 Task: In Heading Arial with underline. Font size of heading  '18'Font style of data Calibri. Font size of data  9Alignment of headline & data Align center. Fill color in heading,  RedFont color of data Black Apply border in Data No BorderIn the sheet  Financial Spreadsheetbook
Action: Mouse moved to (651, 100)
Screenshot: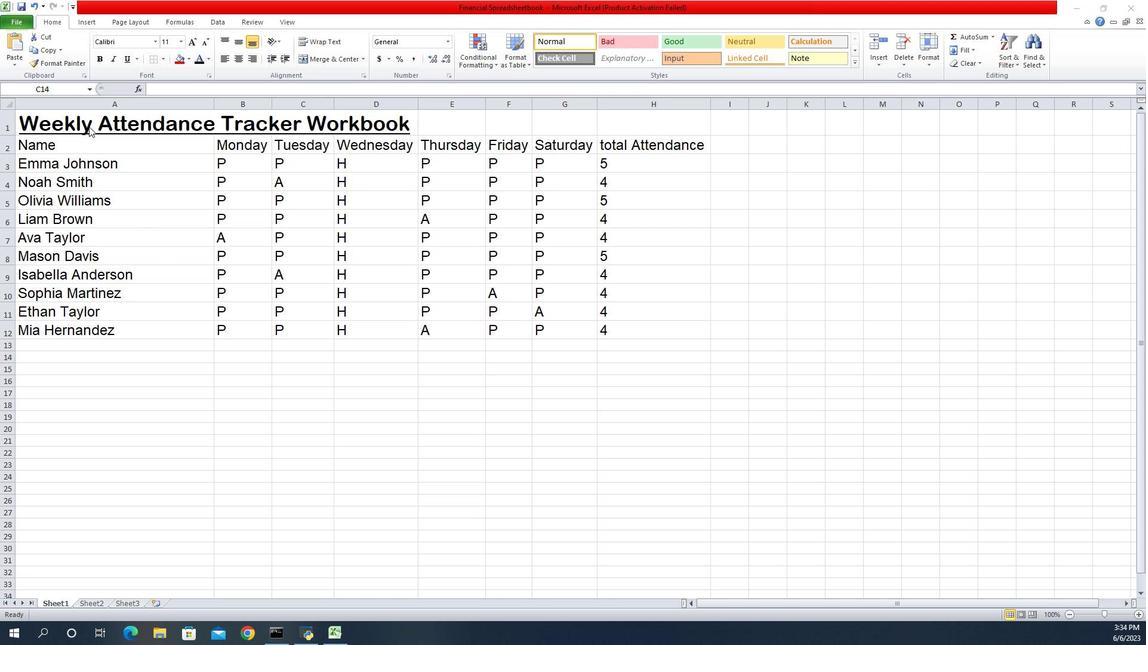 
Action: Mouse pressed left at (651, 100)
Screenshot: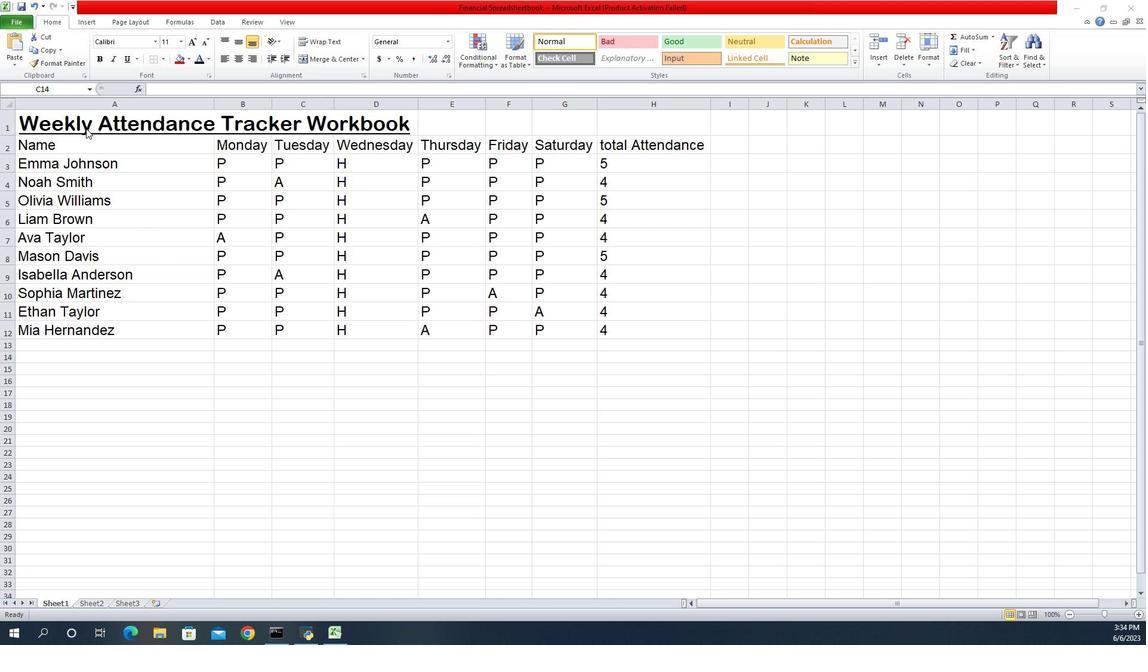 
Action: Mouse pressed left at (651, 100)
Screenshot: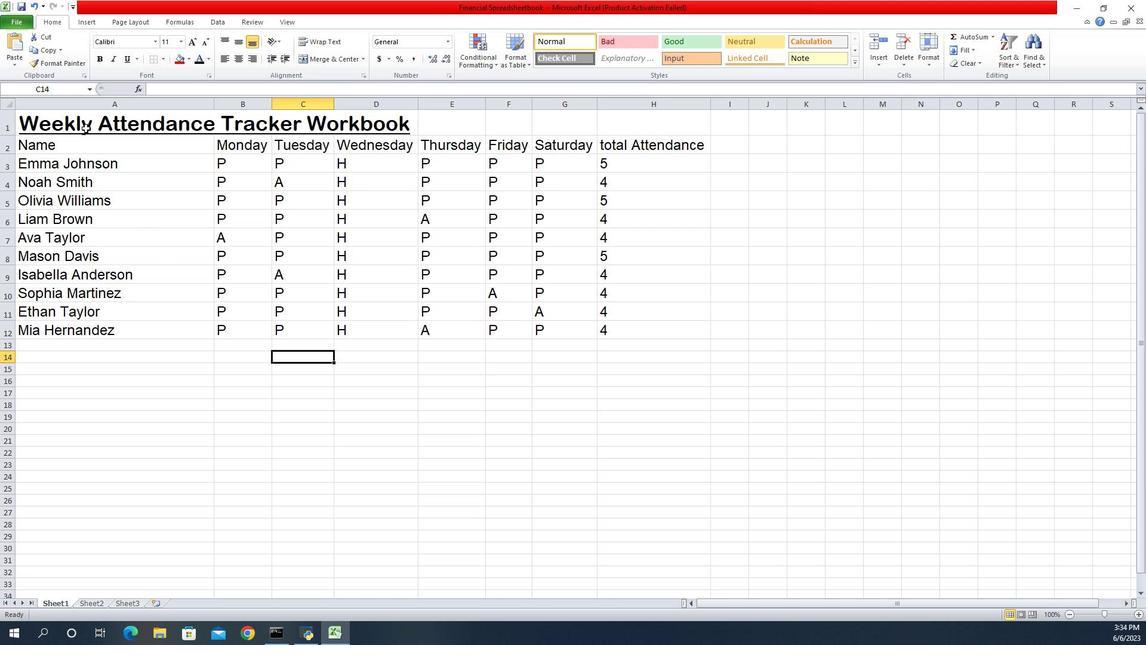
Action: Mouse pressed left at (651, 100)
Screenshot: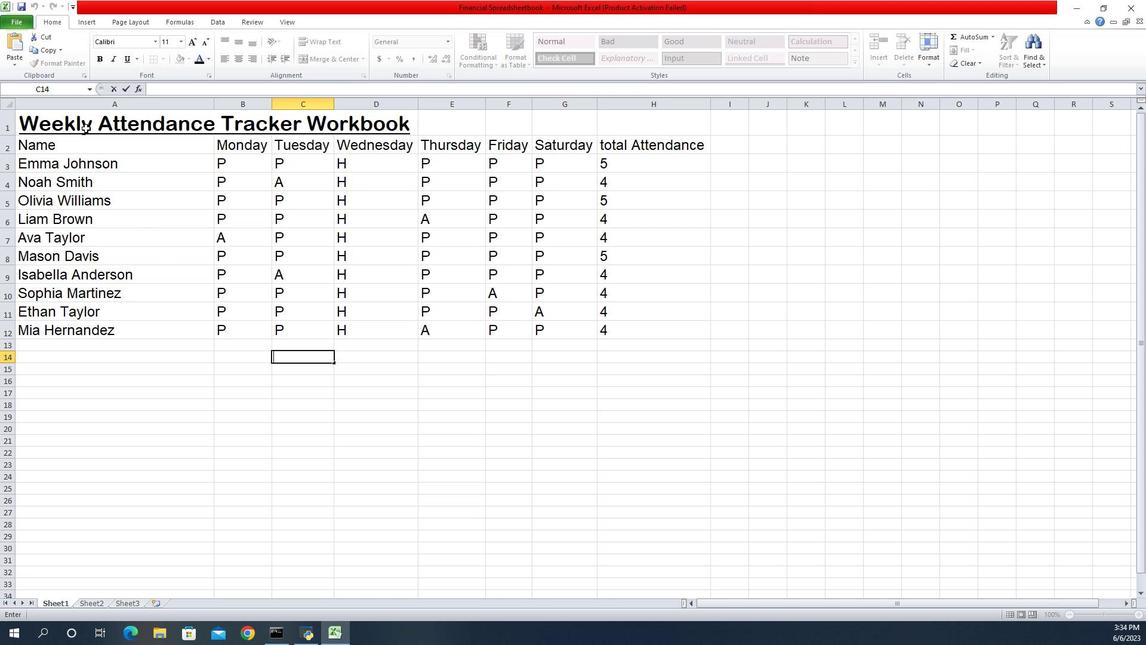 
Action: Mouse moved to (651, 100)
Screenshot: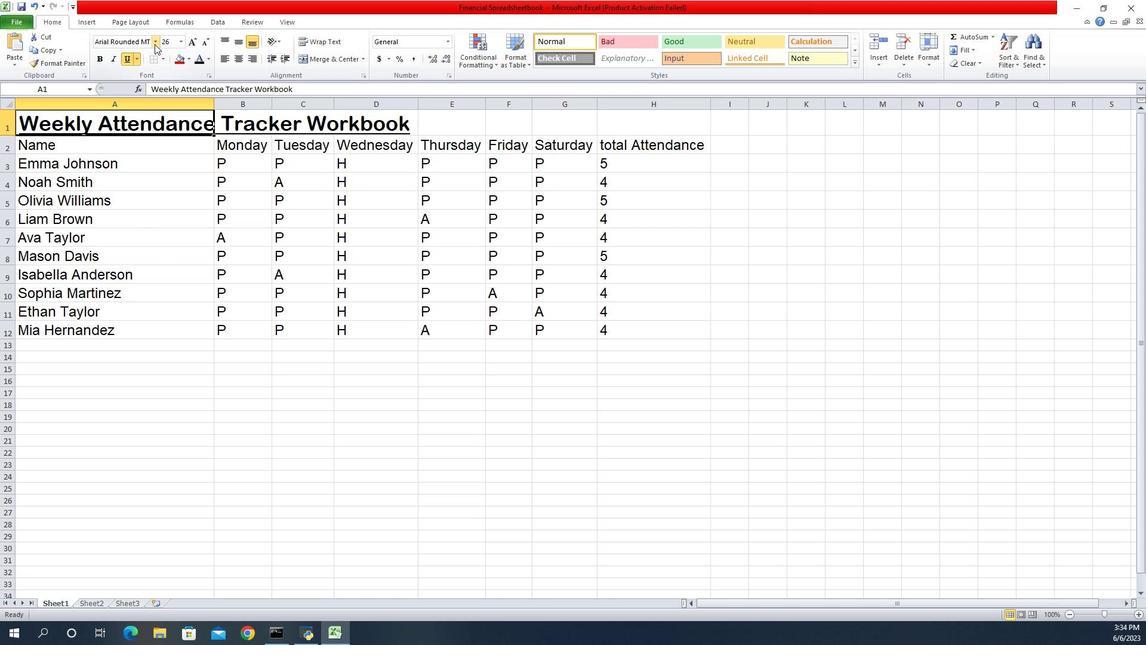 
Action: Mouse pressed left at (651, 100)
Screenshot: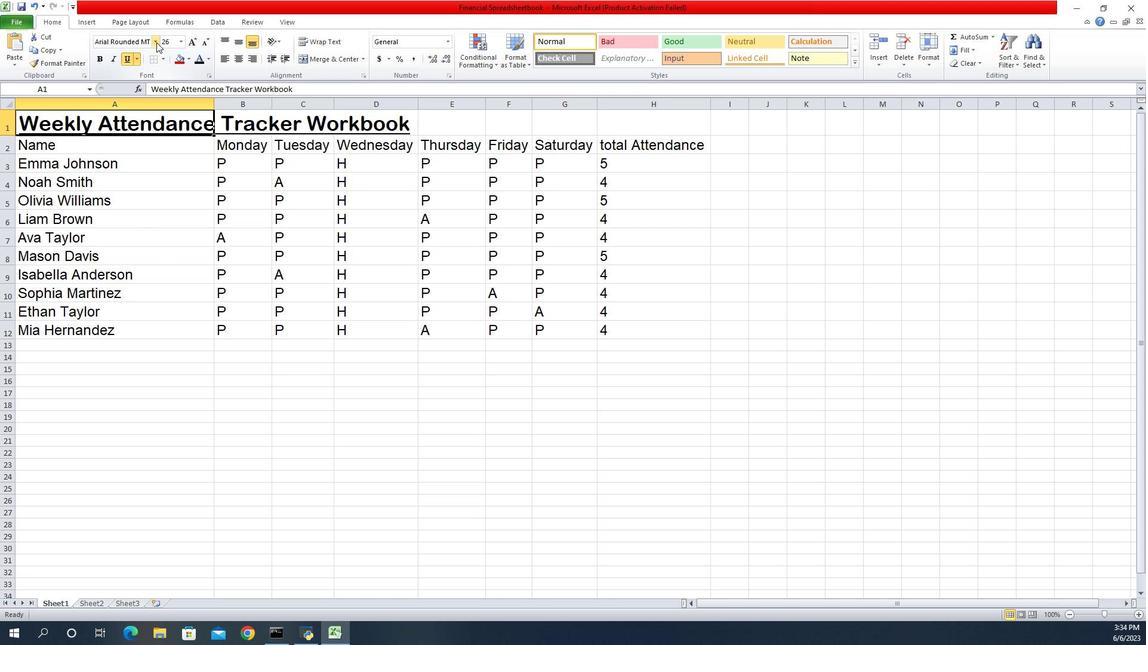 
Action: Mouse moved to (651, 100)
Screenshot: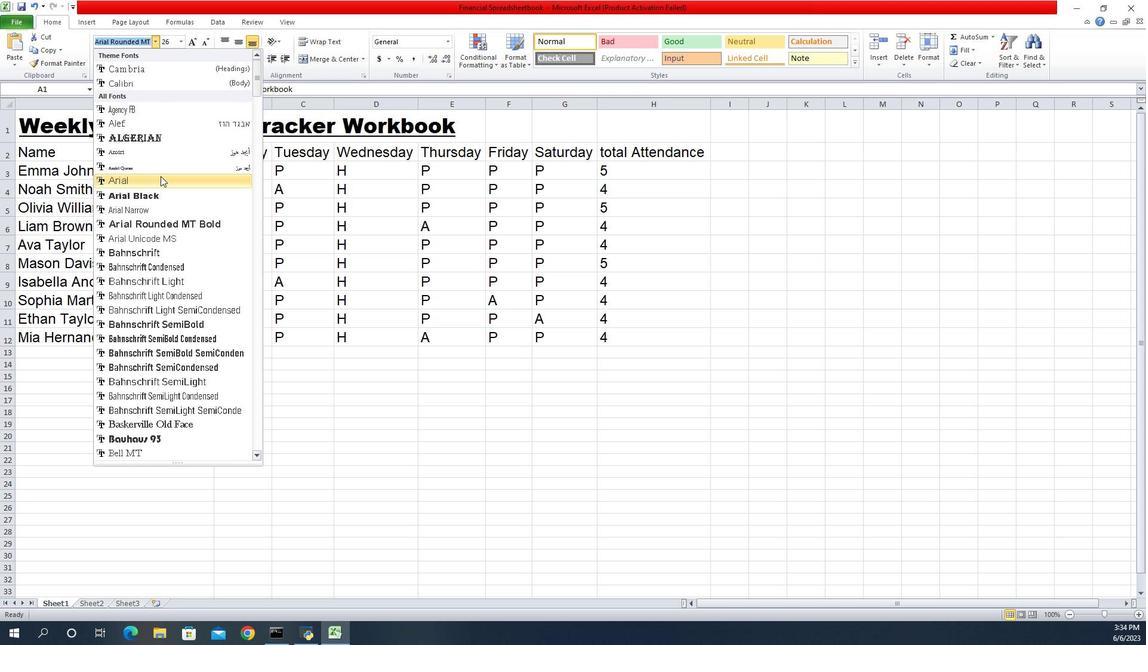 
Action: Mouse pressed left at (651, 100)
Screenshot: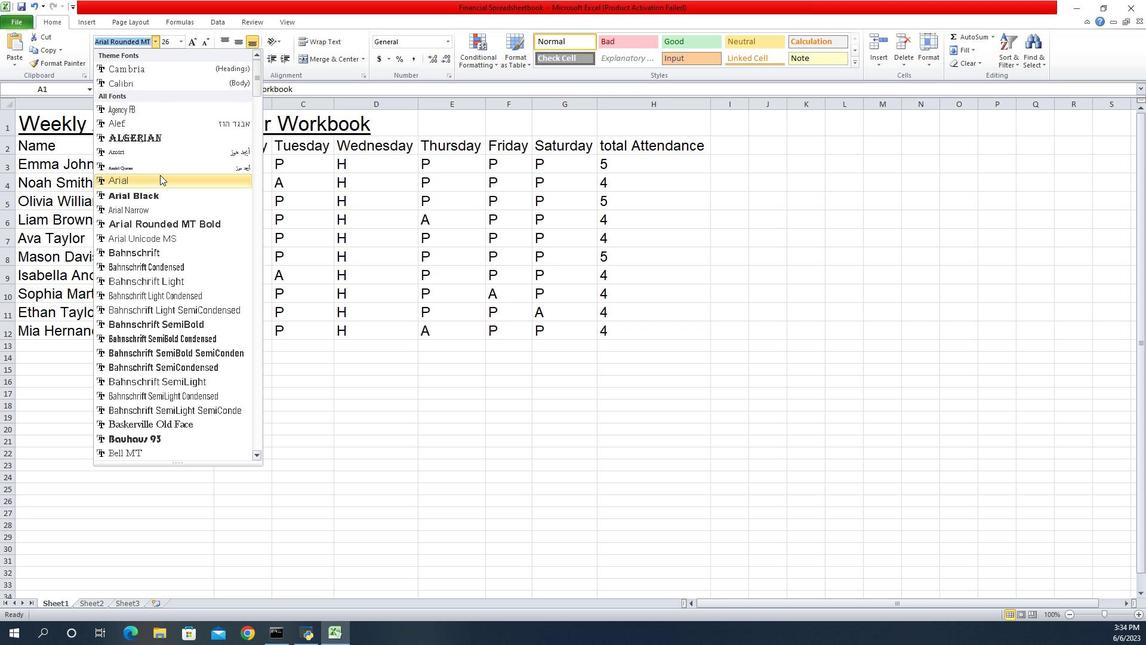
Action: Mouse moved to (651, 100)
Screenshot: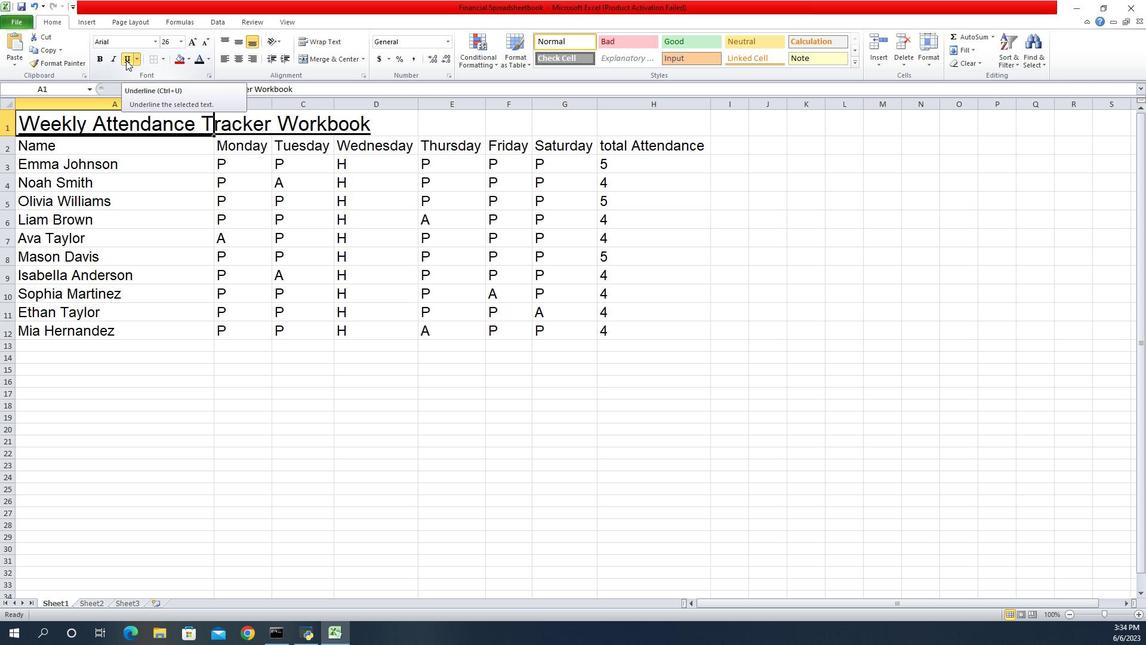 
Action: Mouse pressed left at (651, 100)
Screenshot: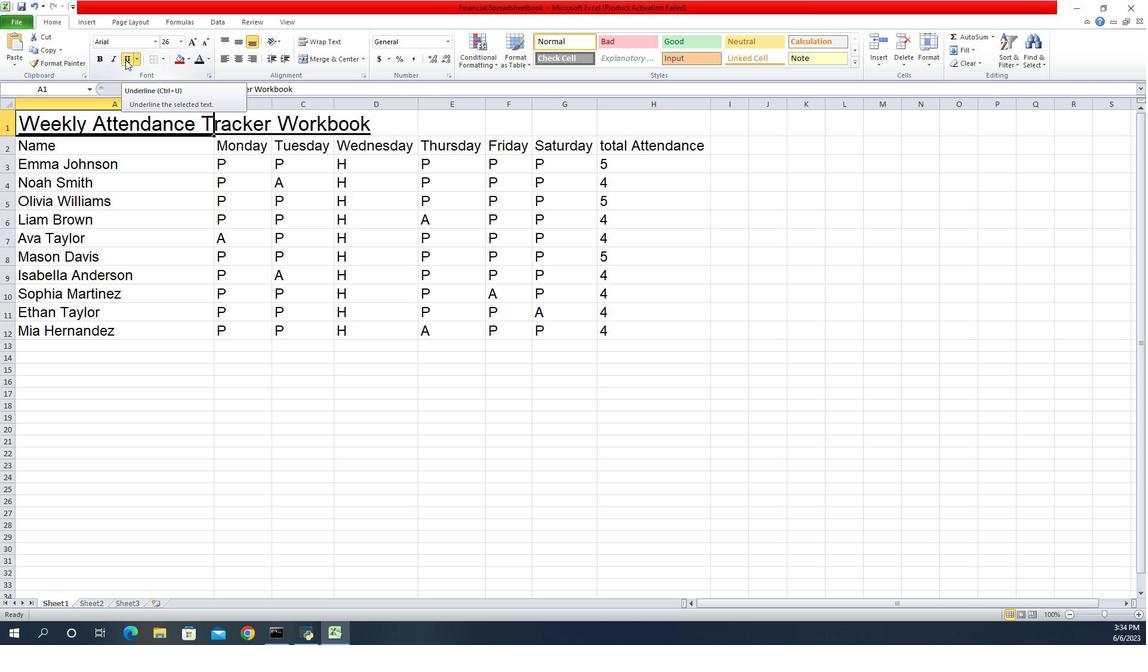 
Action: Mouse pressed left at (651, 100)
Screenshot: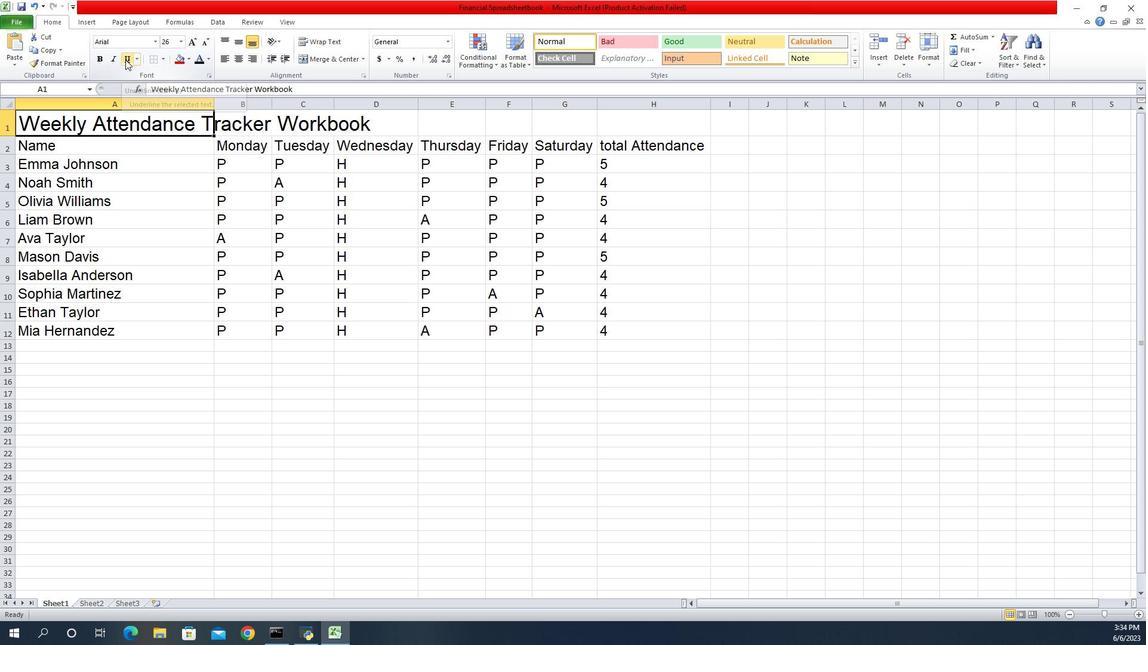 
Action: Mouse moved to (651, 100)
Screenshot: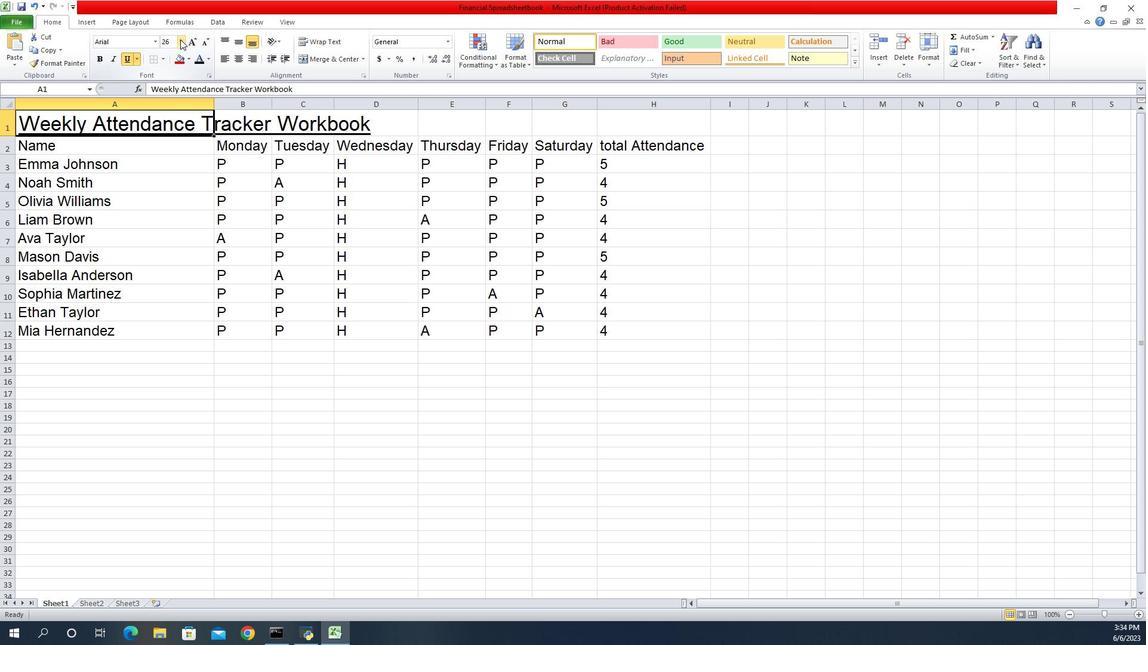
Action: Mouse pressed left at (651, 100)
Screenshot: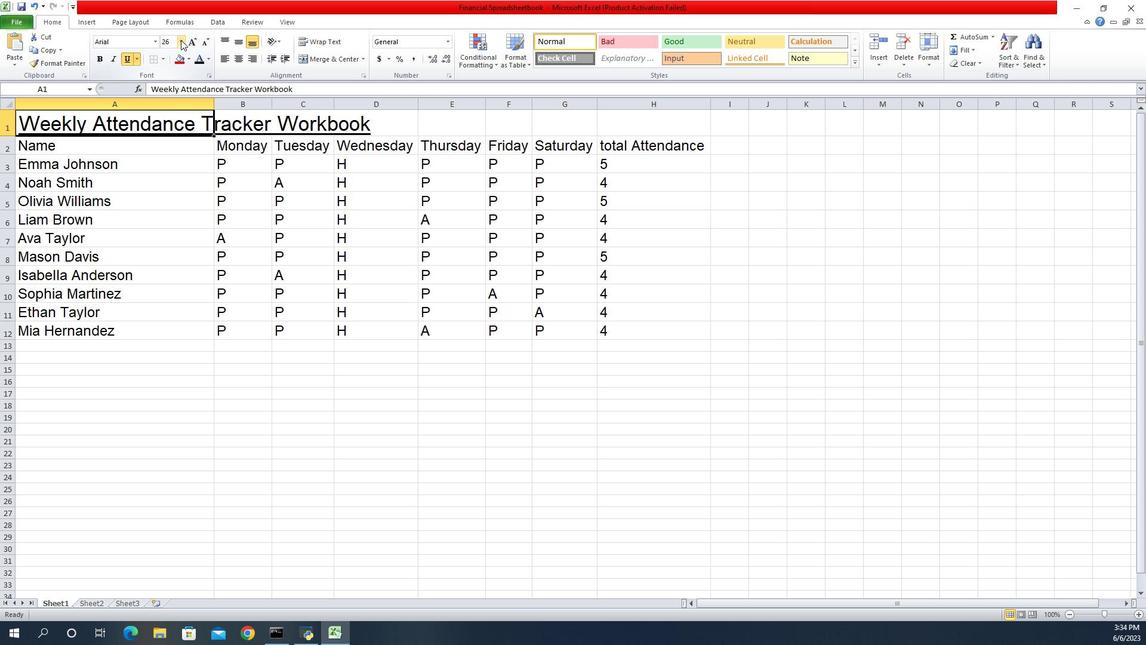 
Action: Mouse moved to (651, 100)
Screenshot: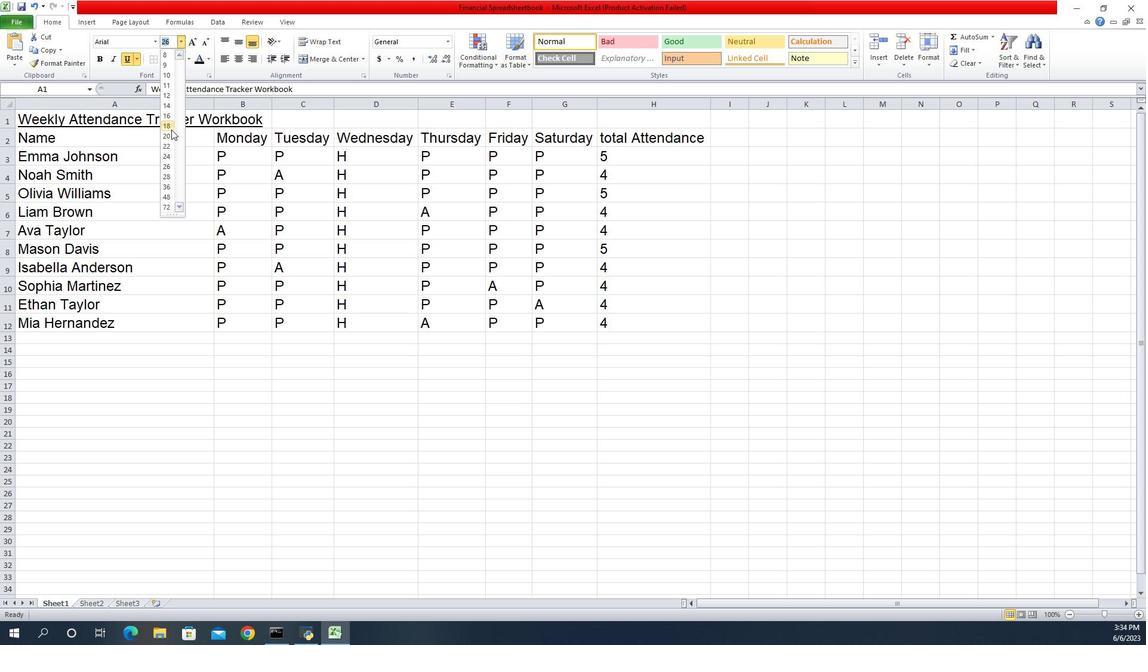 
Action: Mouse pressed left at (651, 100)
Screenshot: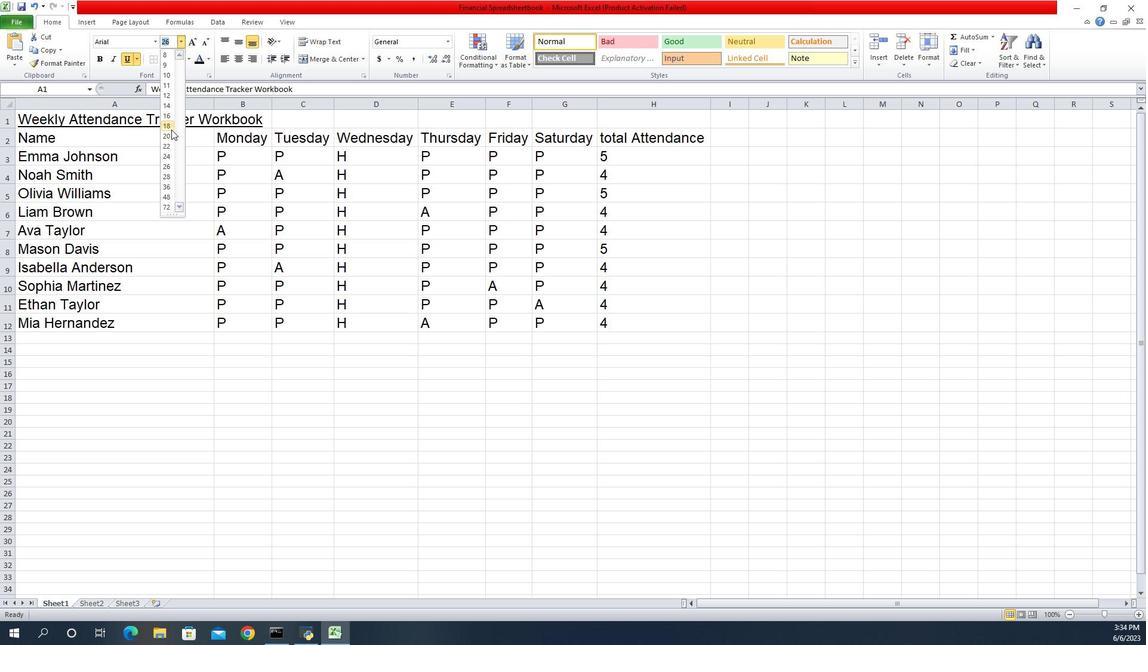 
Action: Mouse moved to (651, 100)
Screenshot: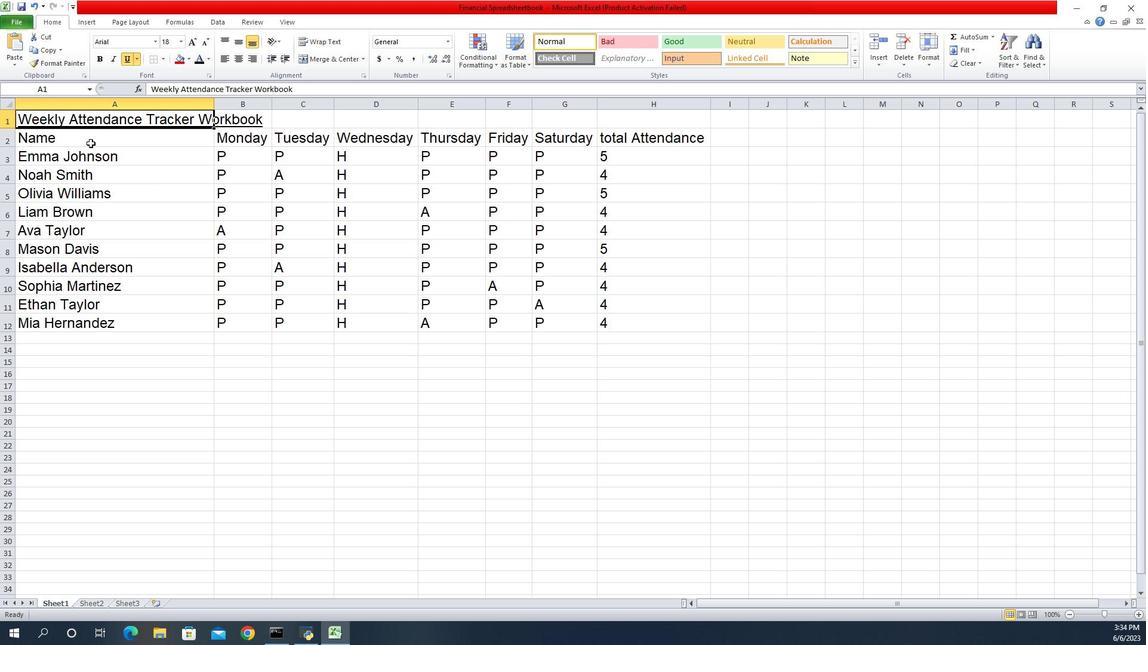 
Action: Mouse pressed left at (651, 100)
Screenshot: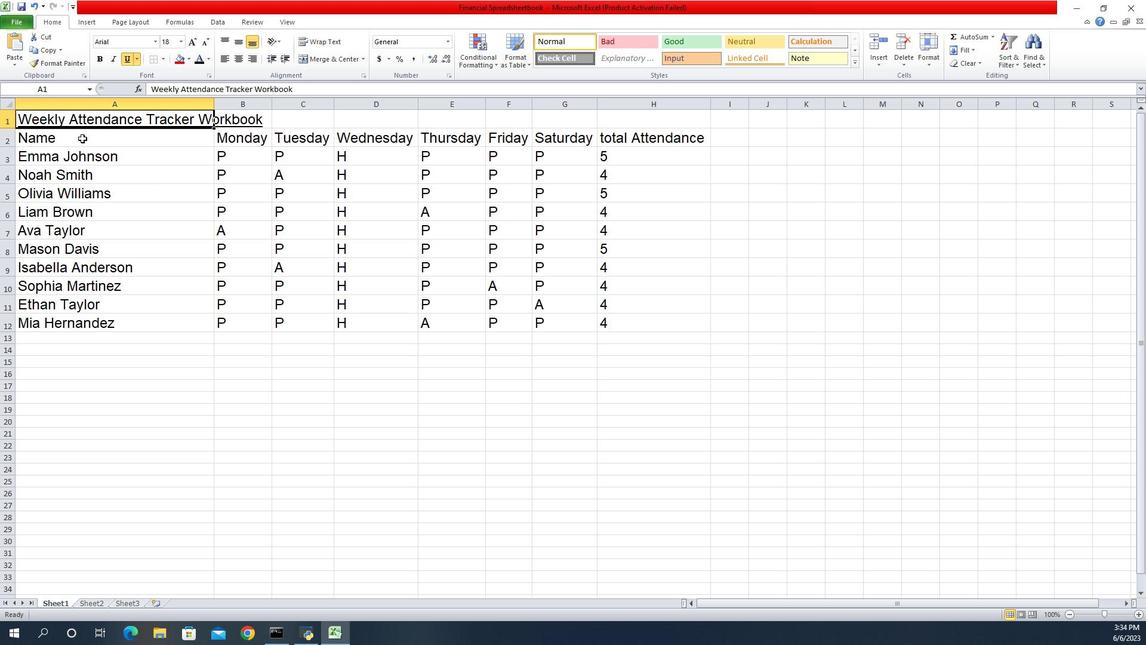 
Action: Mouse moved to (651, 100)
Screenshot: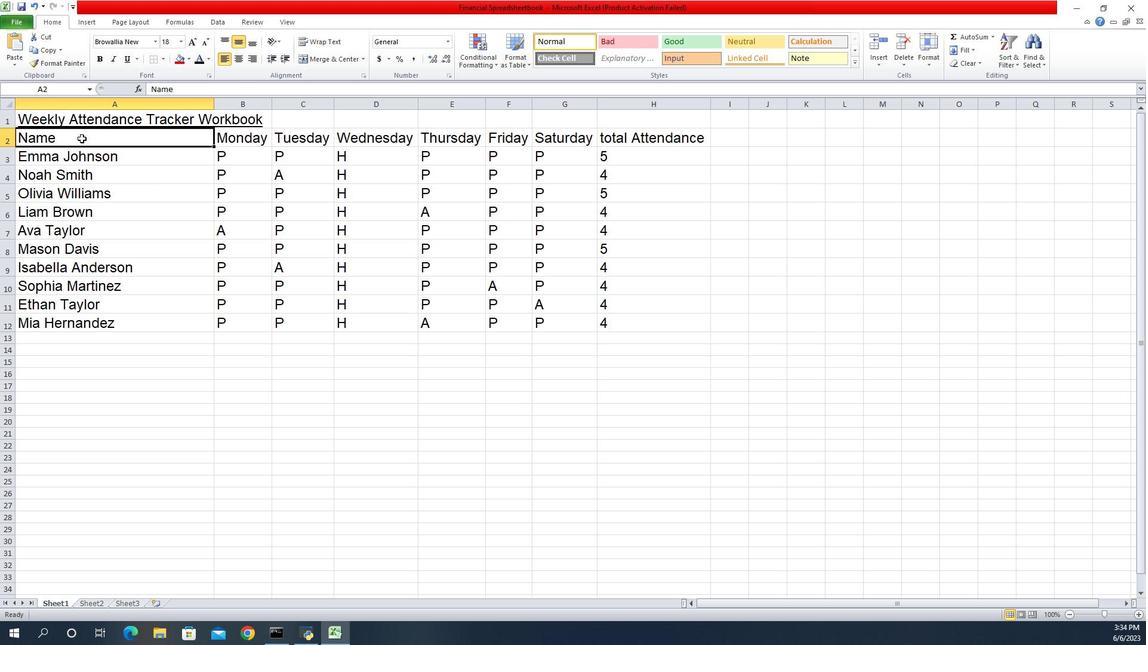 
Action: Key pressed <Key.shift><Key.down><Key.right>
Screenshot: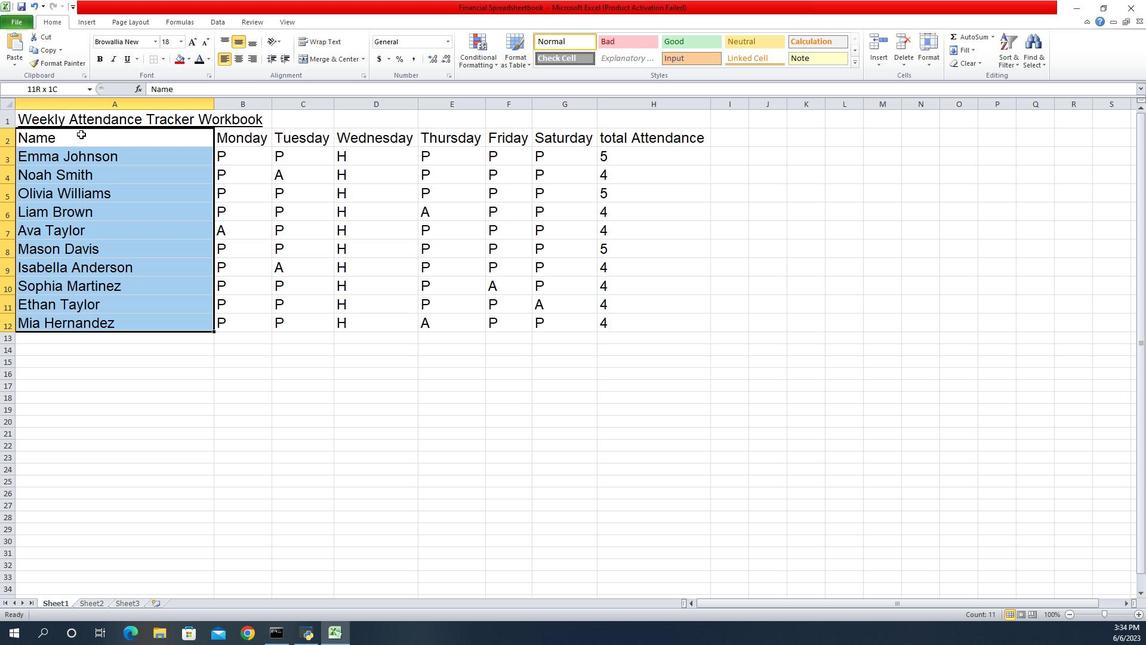 
Action: Mouse moved to (651, 100)
Screenshot: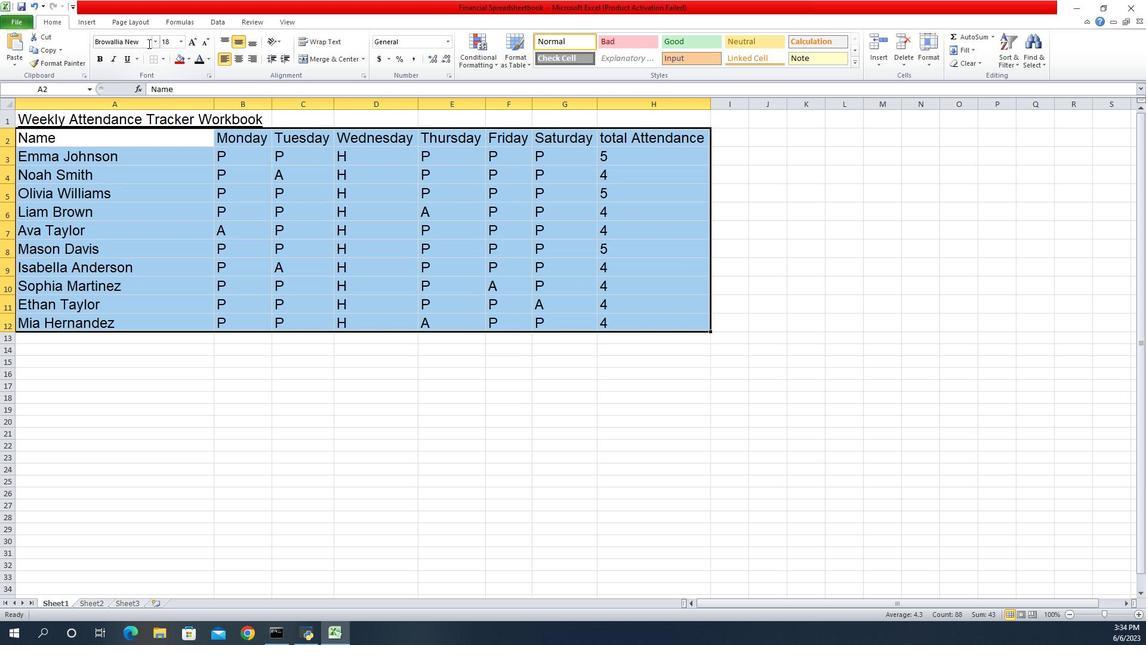 
Action: Mouse pressed left at (651, 100)
Screenshot: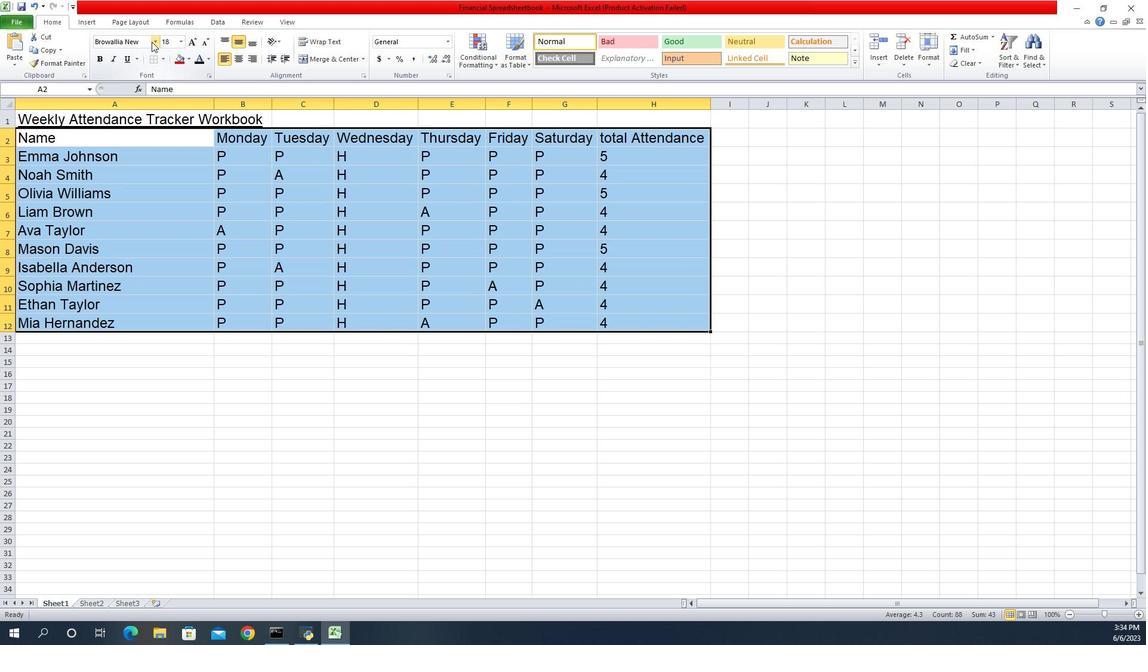 
Action: Key pressed c<Key.down><Key.enter>
Screenshot: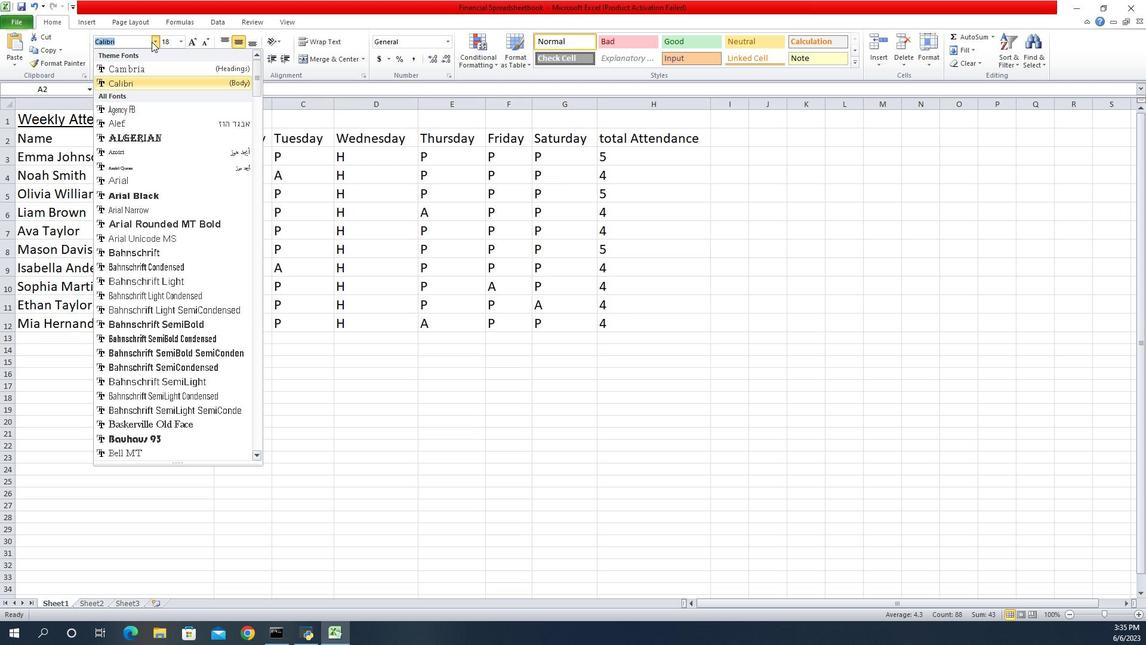 
Action: Mouse moved to (651, 100)
Screenshot: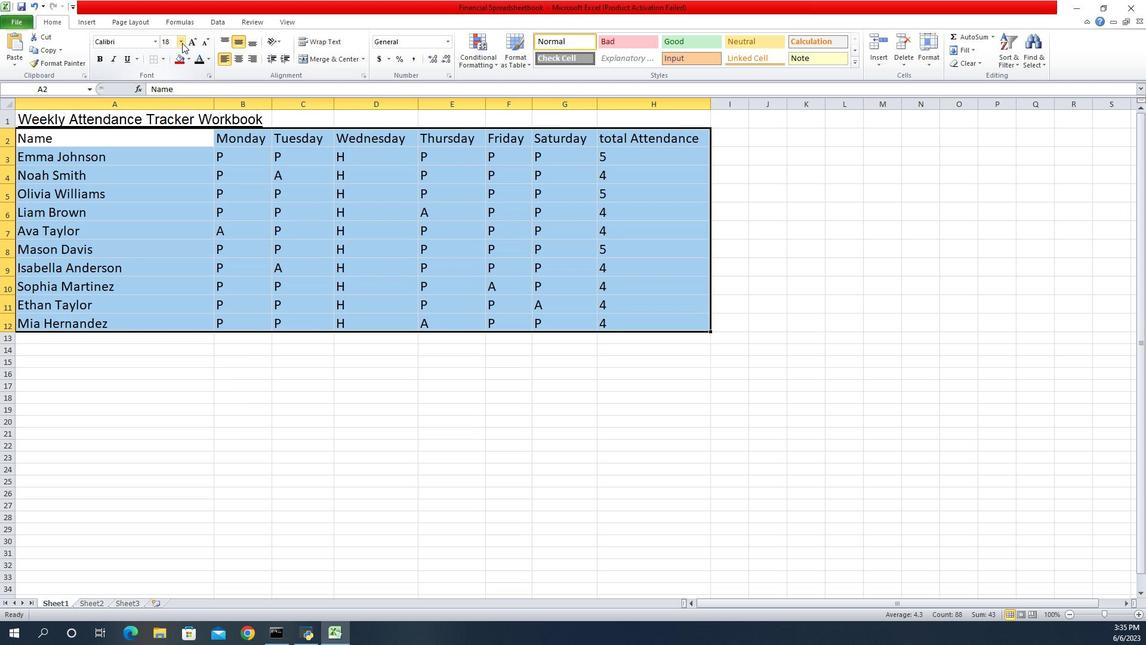 
Action: Mouse pressed left at (651, 100)
Screenshot: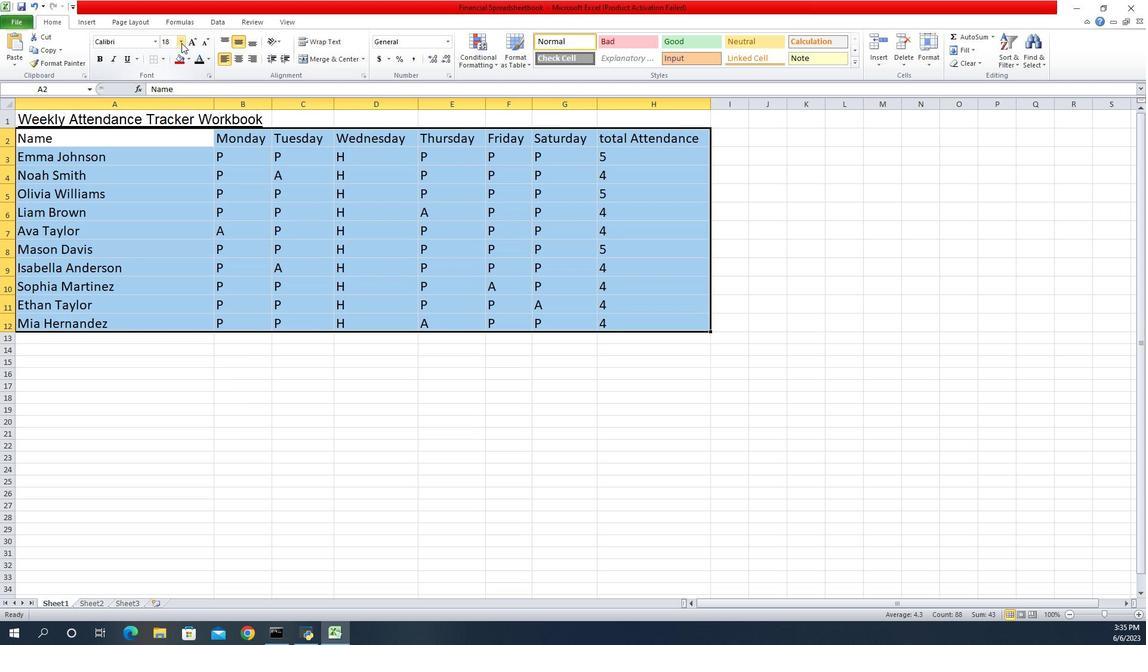 
Action: Mouse moved to (651, 100)
Screenshot: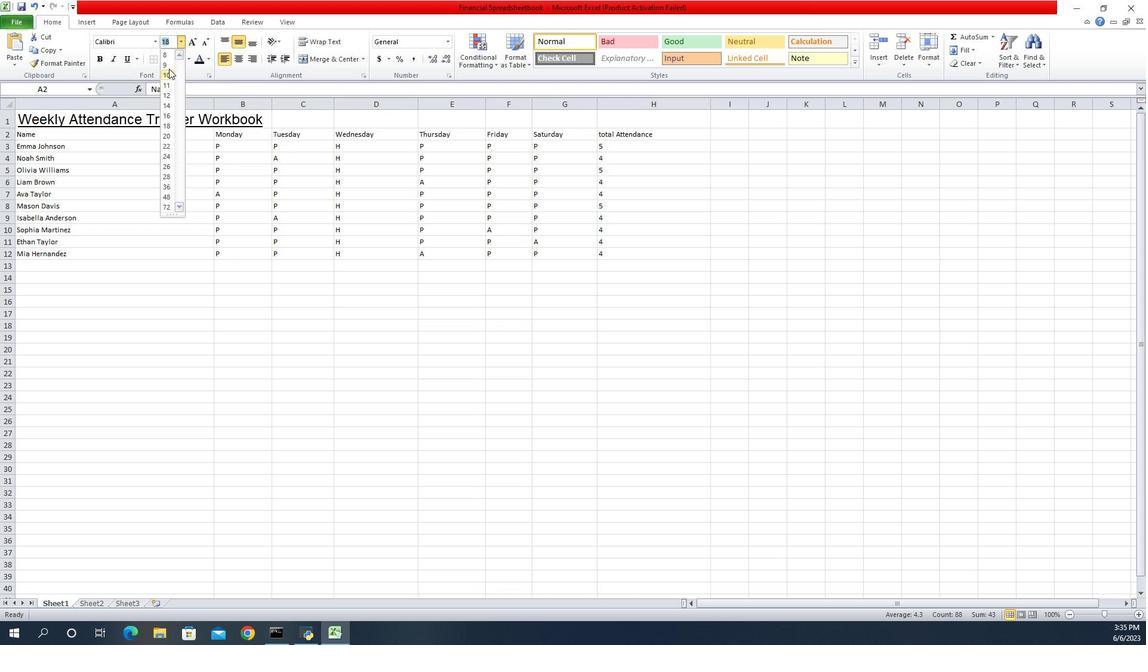 
Action: Mouse pressed left at (651, 100)
Screenshot: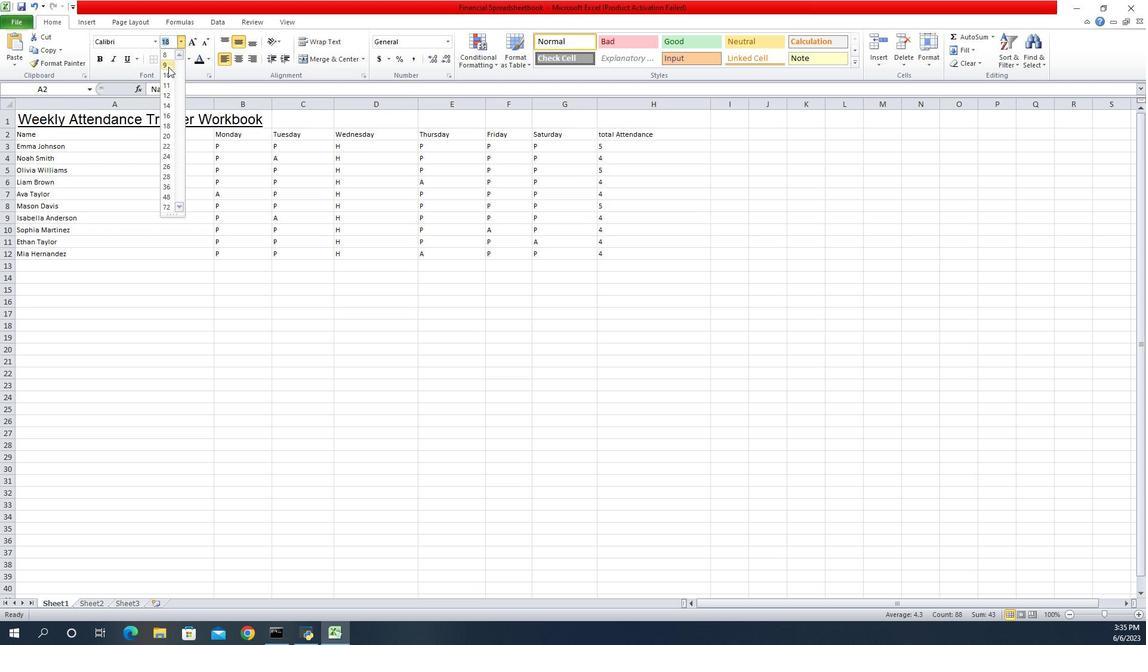 
Action: Mouse moved to (651, 100)
Screenshot: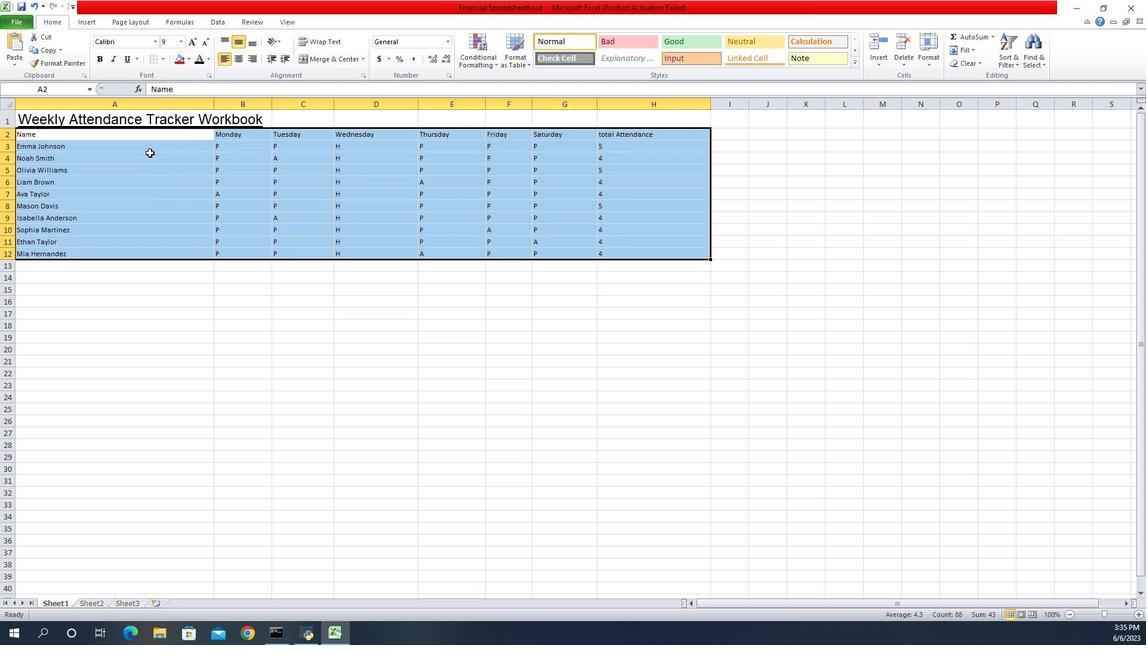 
Action: Mouse pressed left at (651, 100)
Screenshot: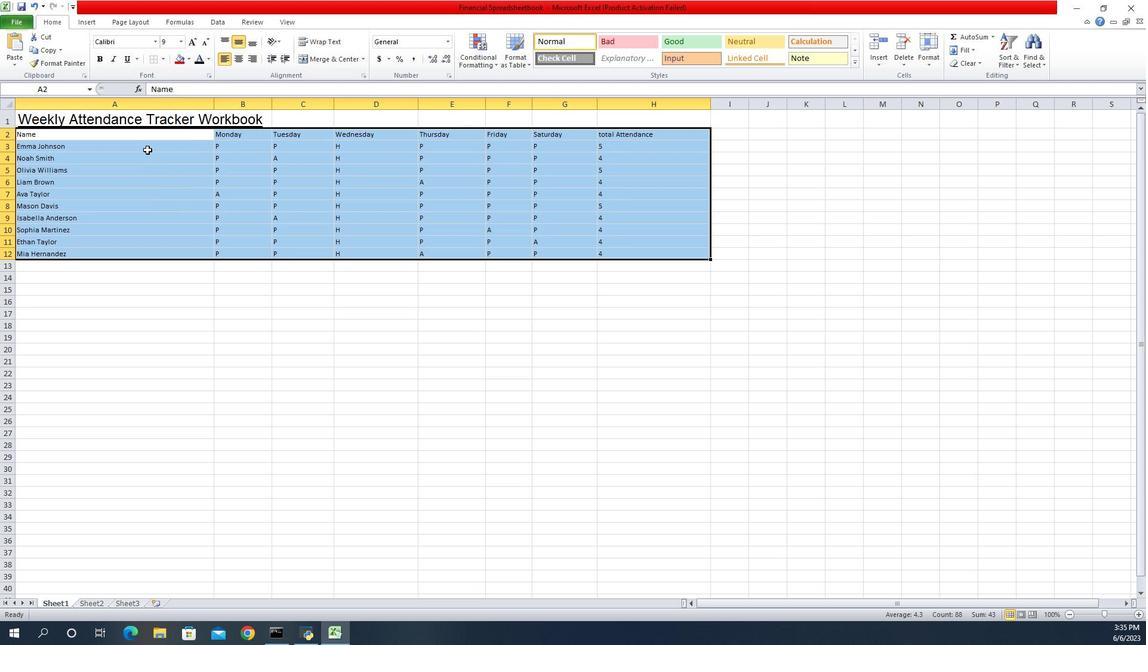 
Action: Mouse moved to (651, 100)
Screenshot: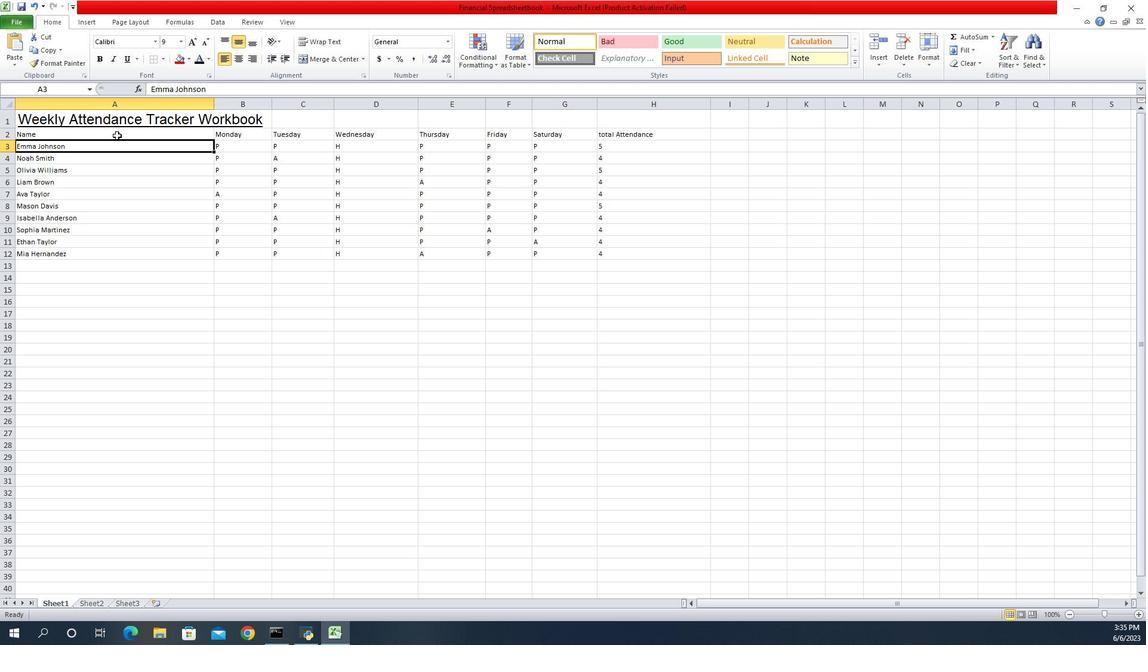 
Action: Mouse pressed left at (651, 100)
Screenshot: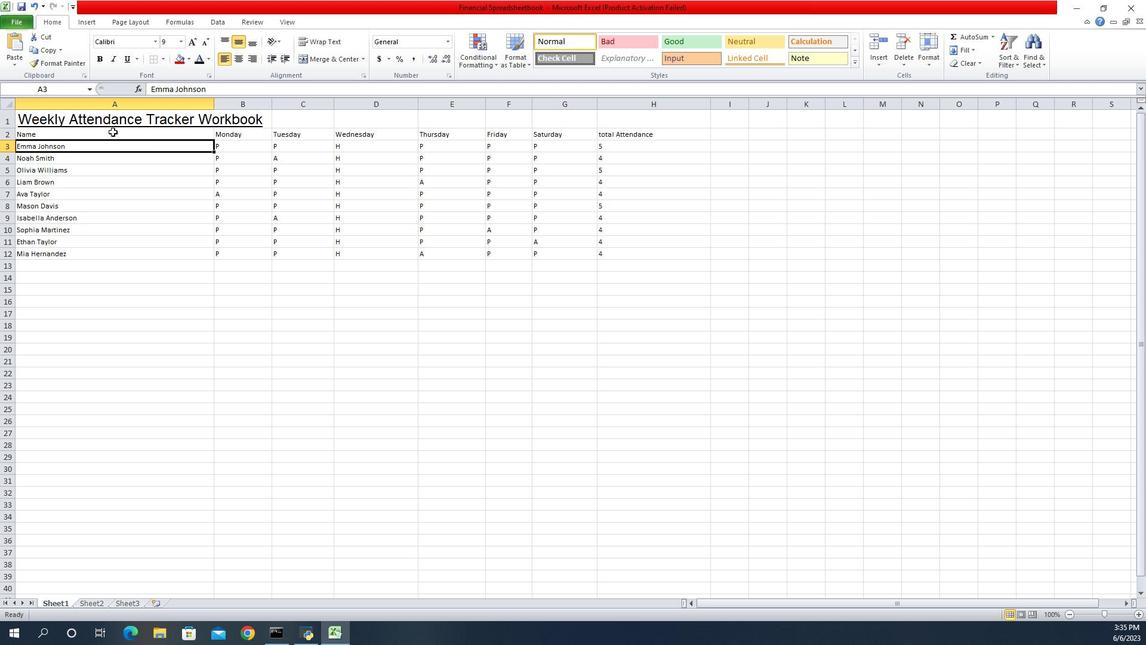 
Action: Key pressed <Key.shift><Key.down><Key.right>
Screenshot: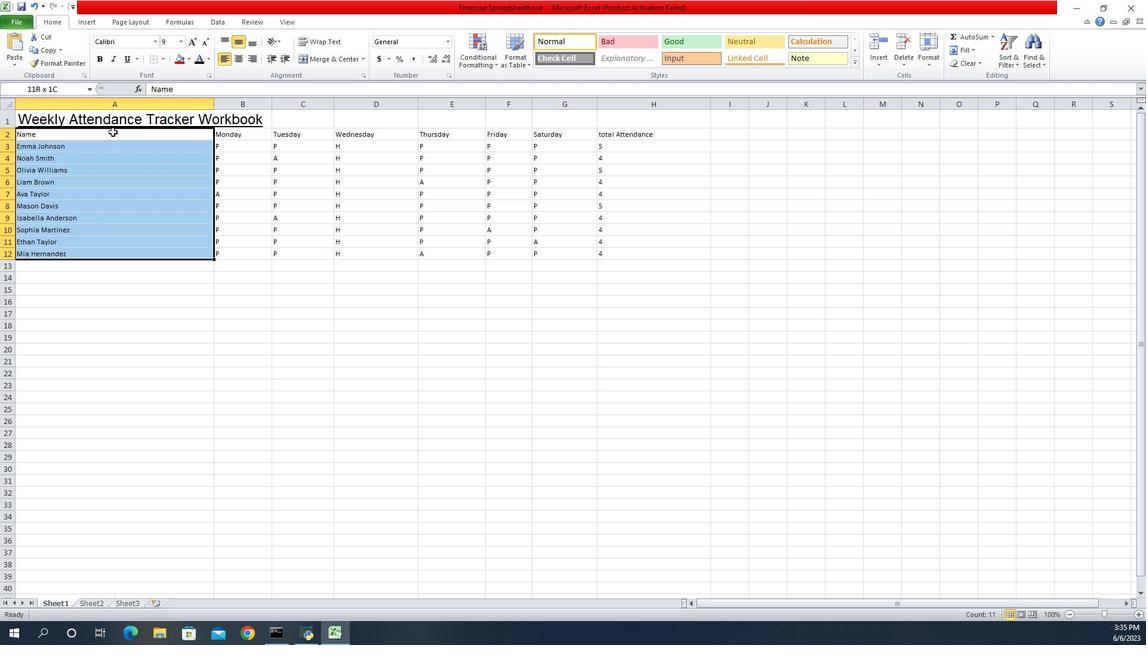 
Action: Mouse moved to (651, 100)
Screenshot: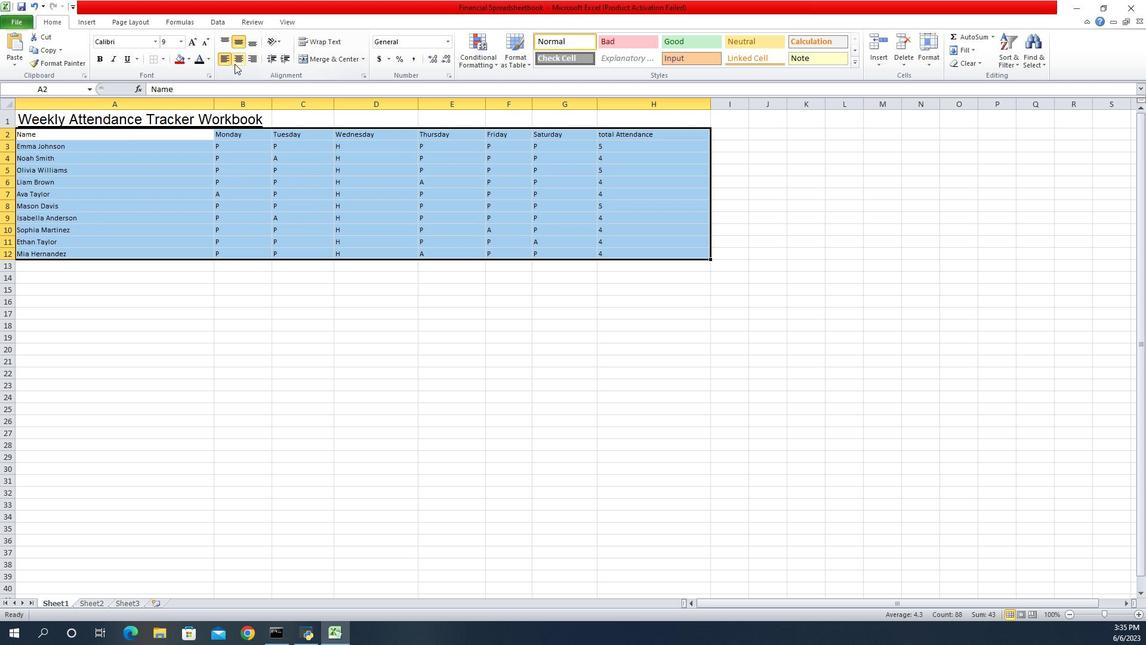 
Action: Mouse pressed left at (651, 100)
Screenshot: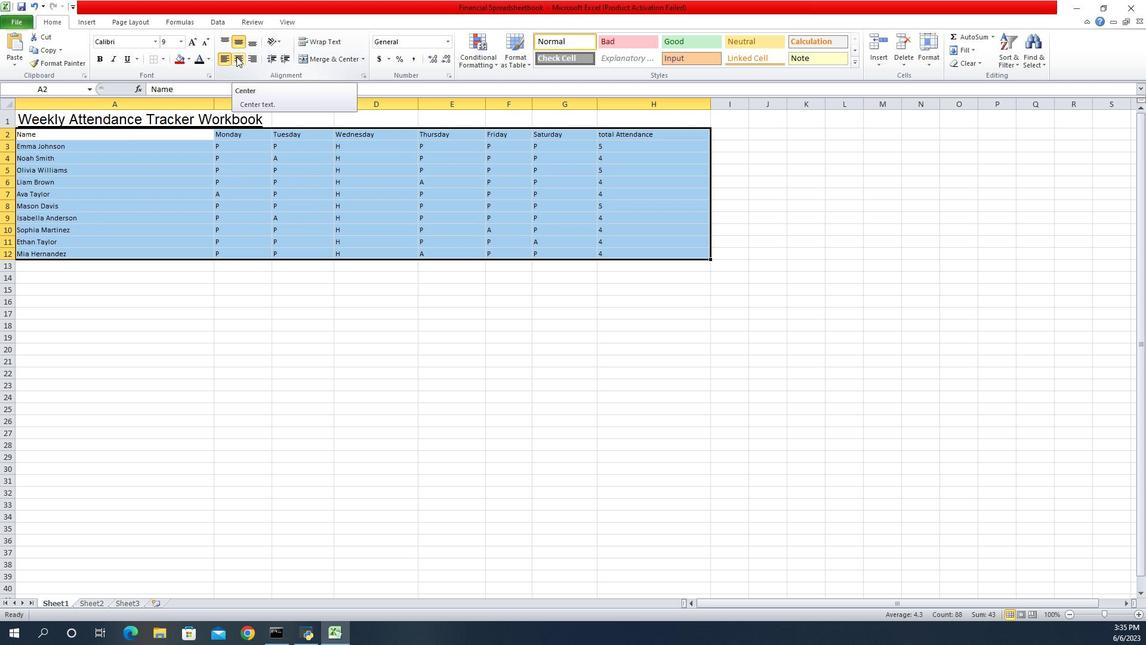 
Action: Mouse moved to (651, 100)
Screenshot: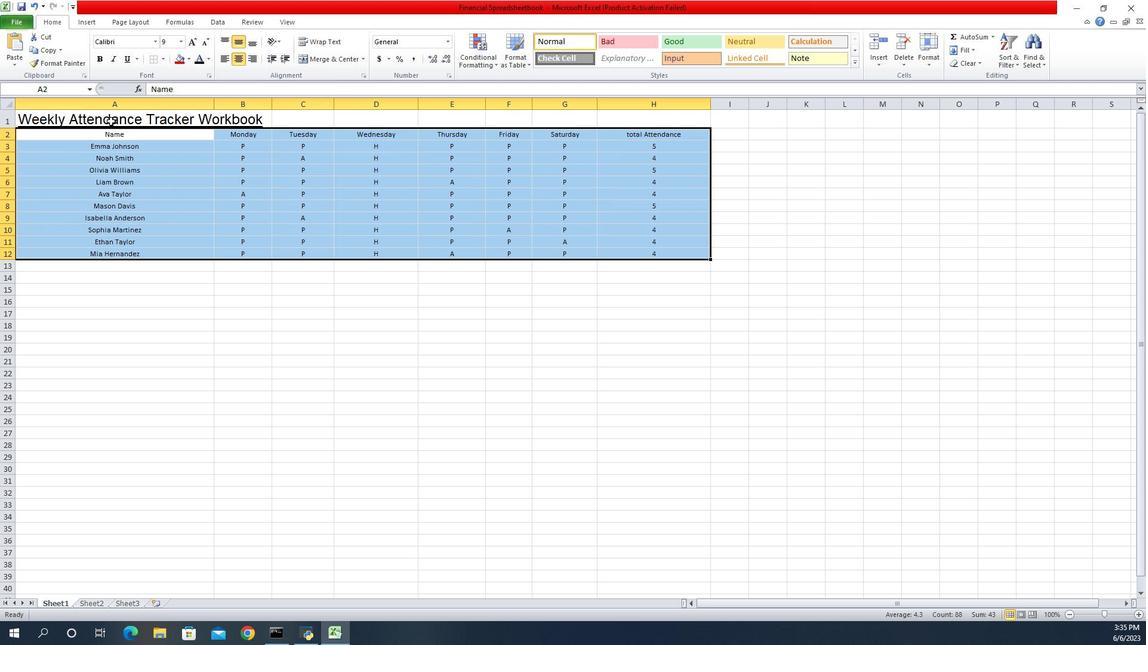 
Action: Mouse pressed left at (651, 100)
Screenshot: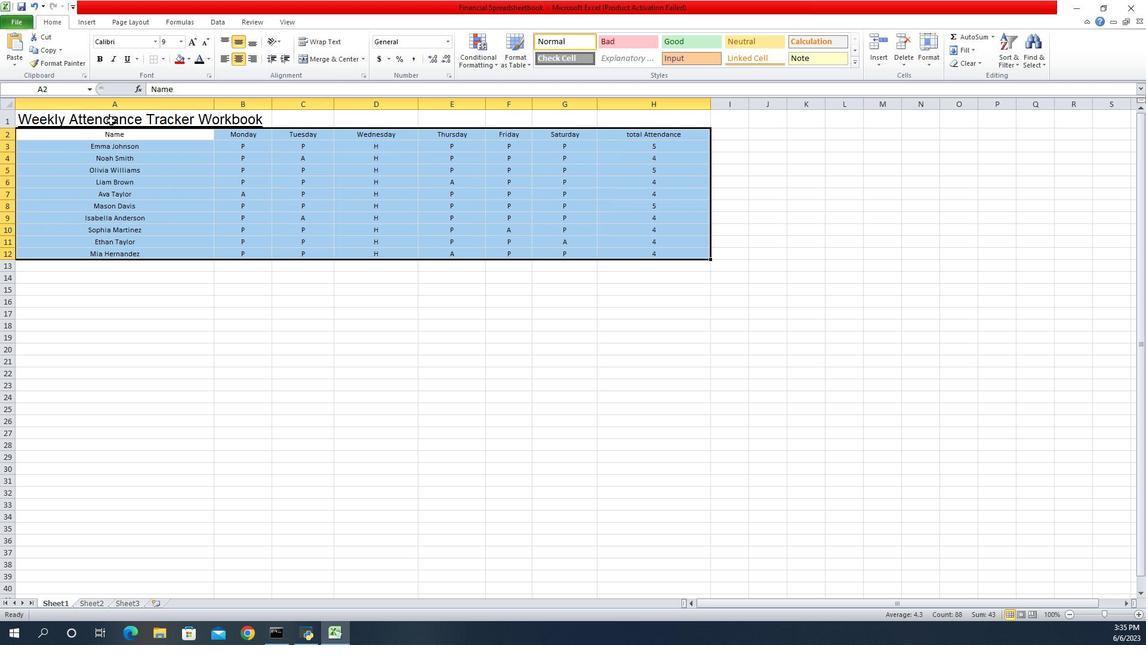 
Action: Key pressed <Key.shift><Key.right>
Screenshot: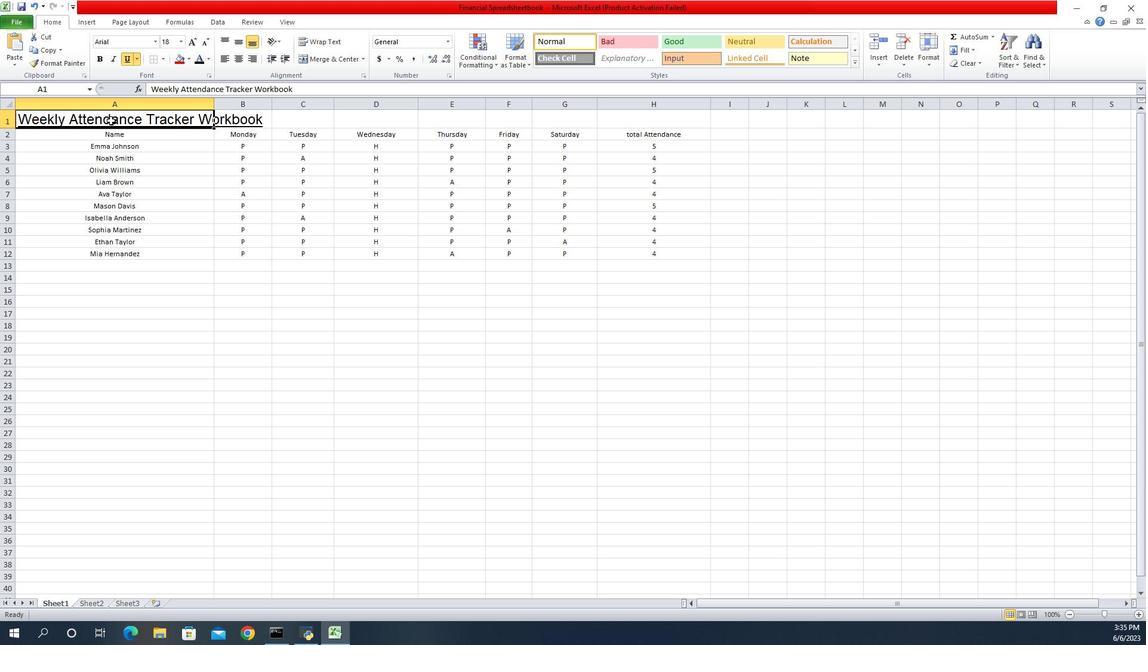 
Action: Mouse moved to (651, 100)
Screenshot: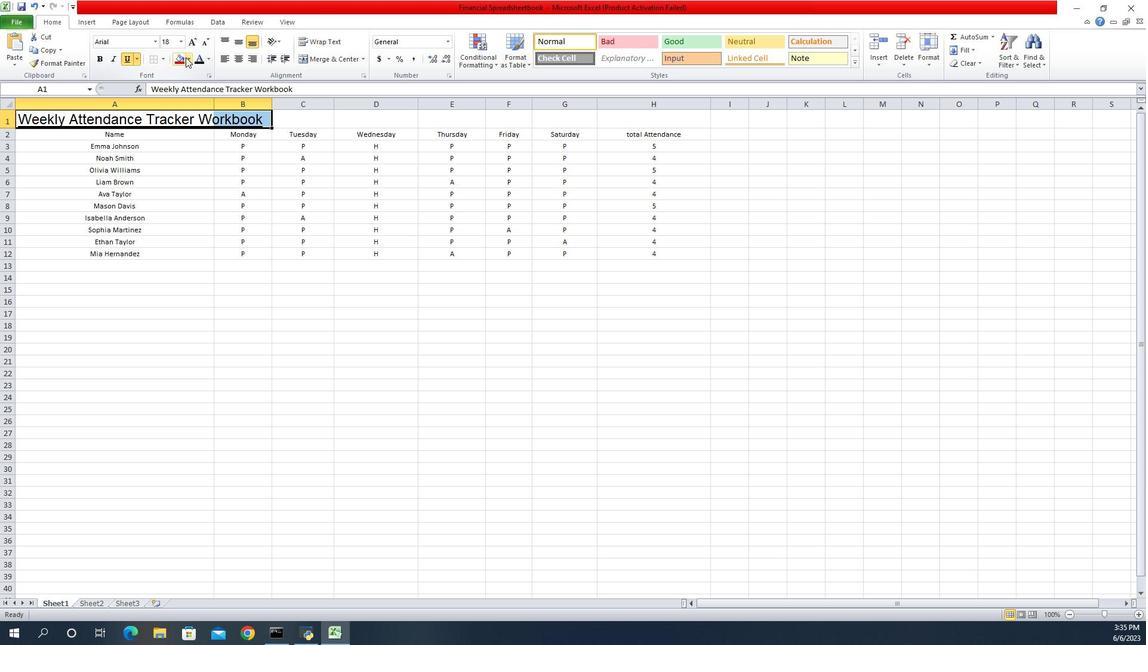 
Action: Mouse pressed left at (651, 100)
Screenshot: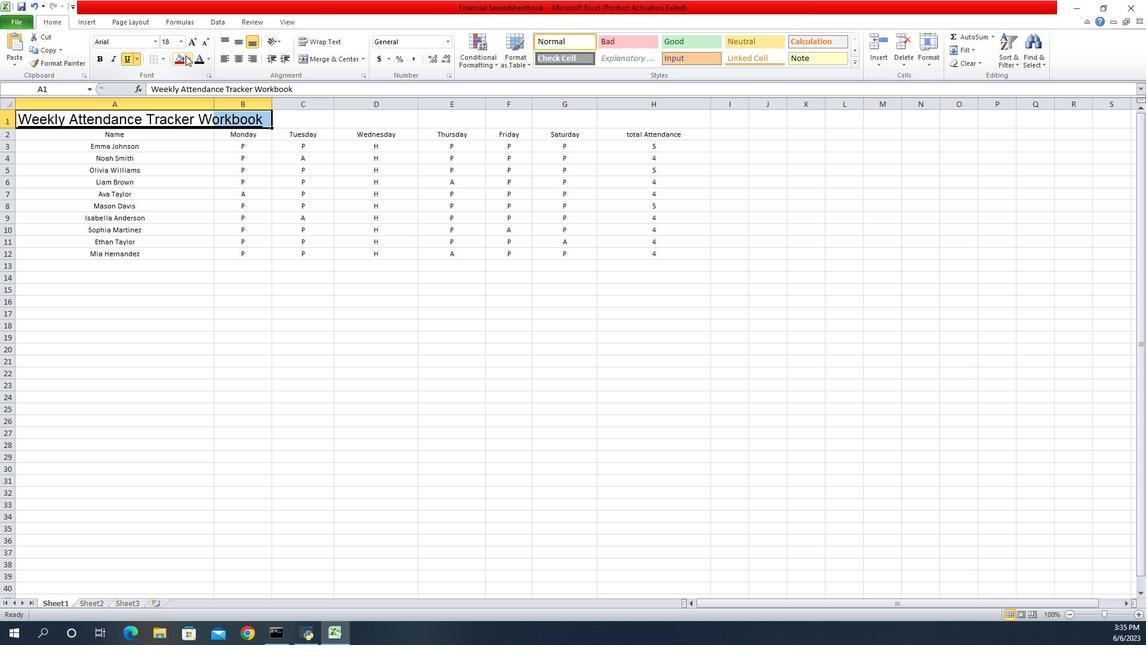 
Action: Mouse moved to (651, 100)
Screenshot: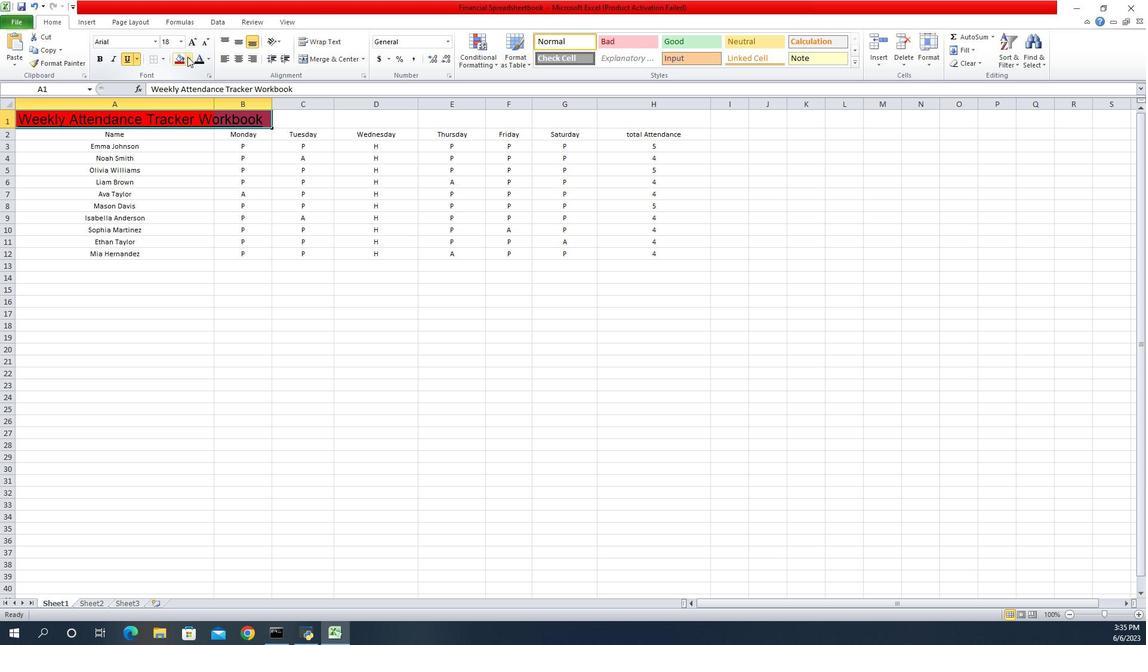 
Action: Mouse pressed left at (651, 100)
Screenshot: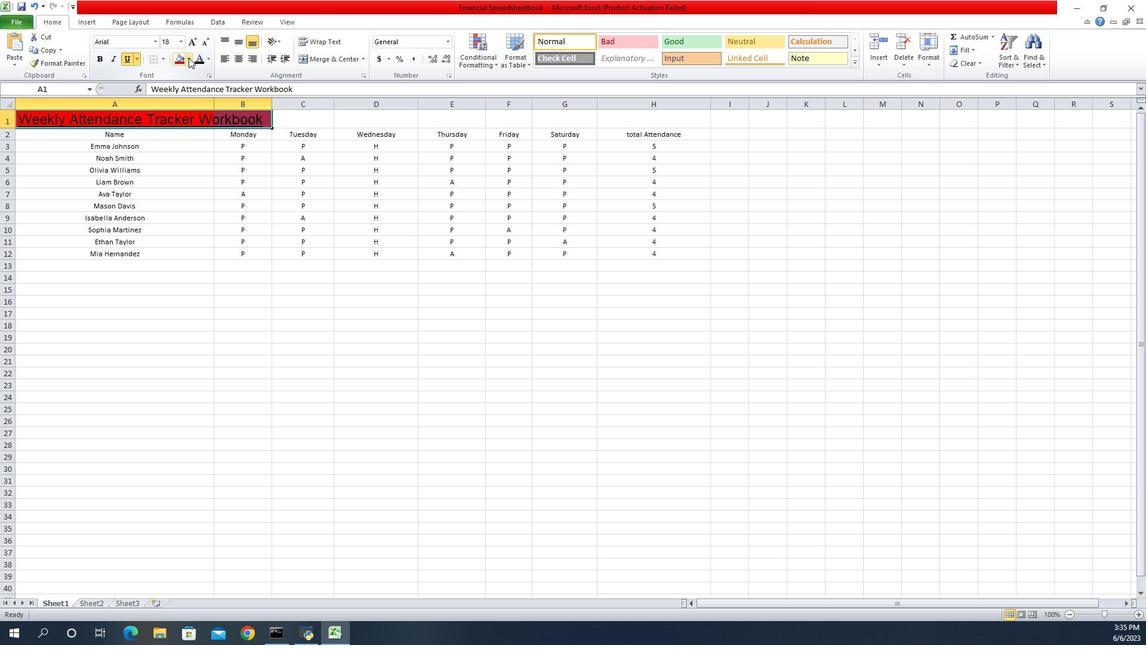 
Action: Mouse moved to (651, 100)
Screenshot: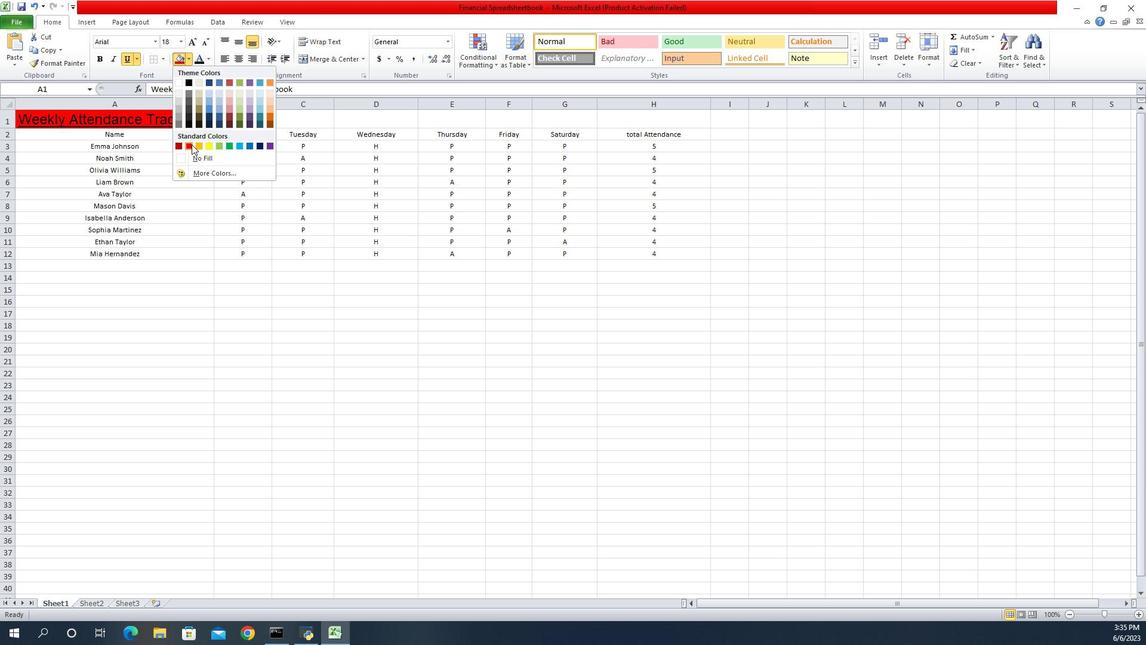 
Action: Mouse pressed left at (651, 100)
Screenshot: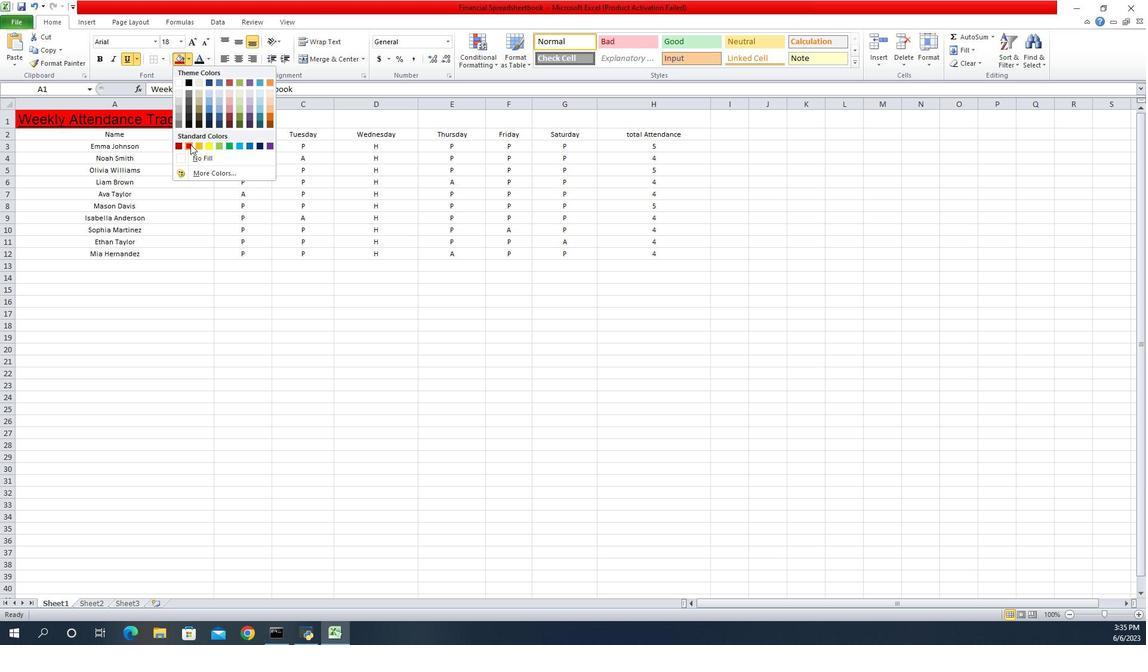 
Action: Mouse moved to (651, 100)
Screenshot: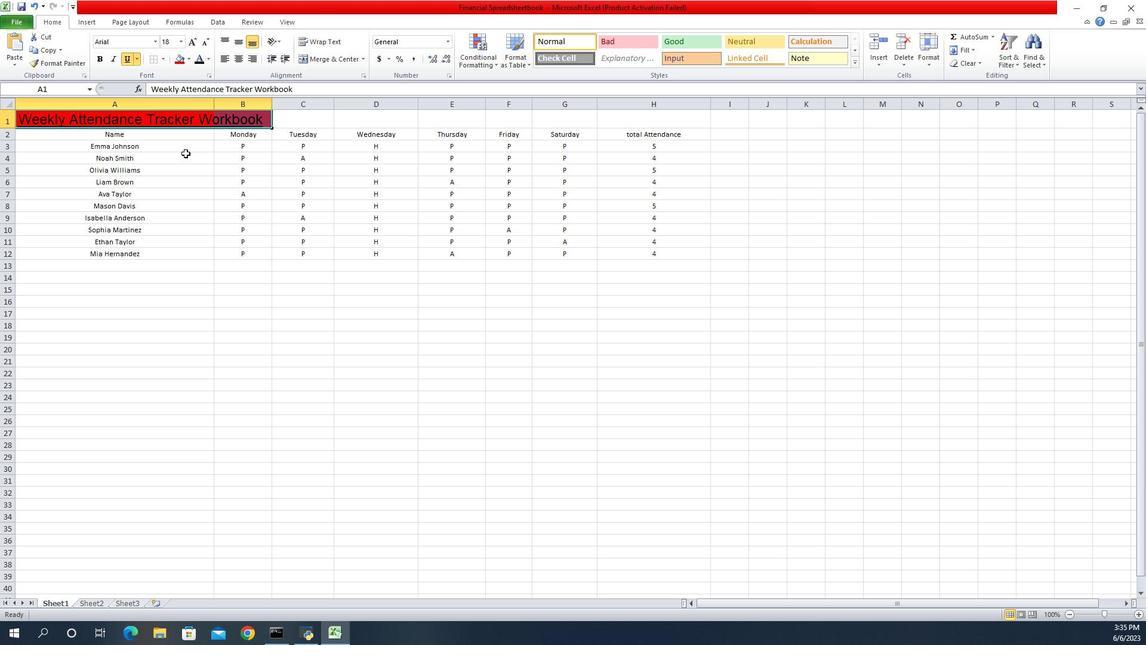 
Action: Mouse pressed left at (651, 100)
Screenshot: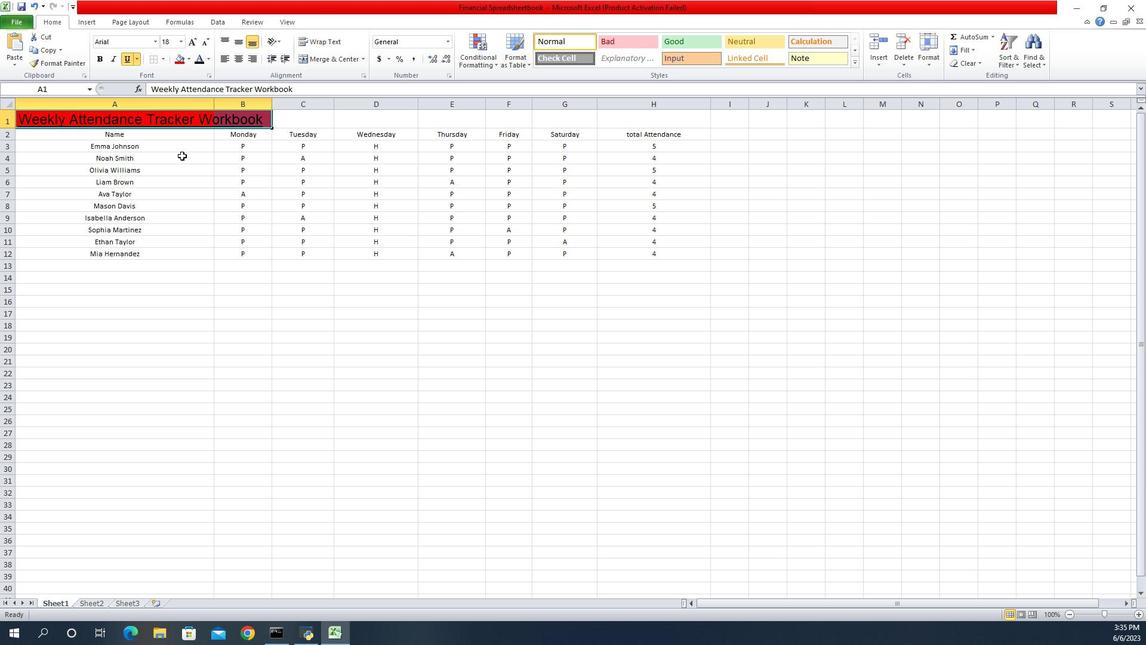 
Action: Mouse moved to (651, 100)
Screenshot: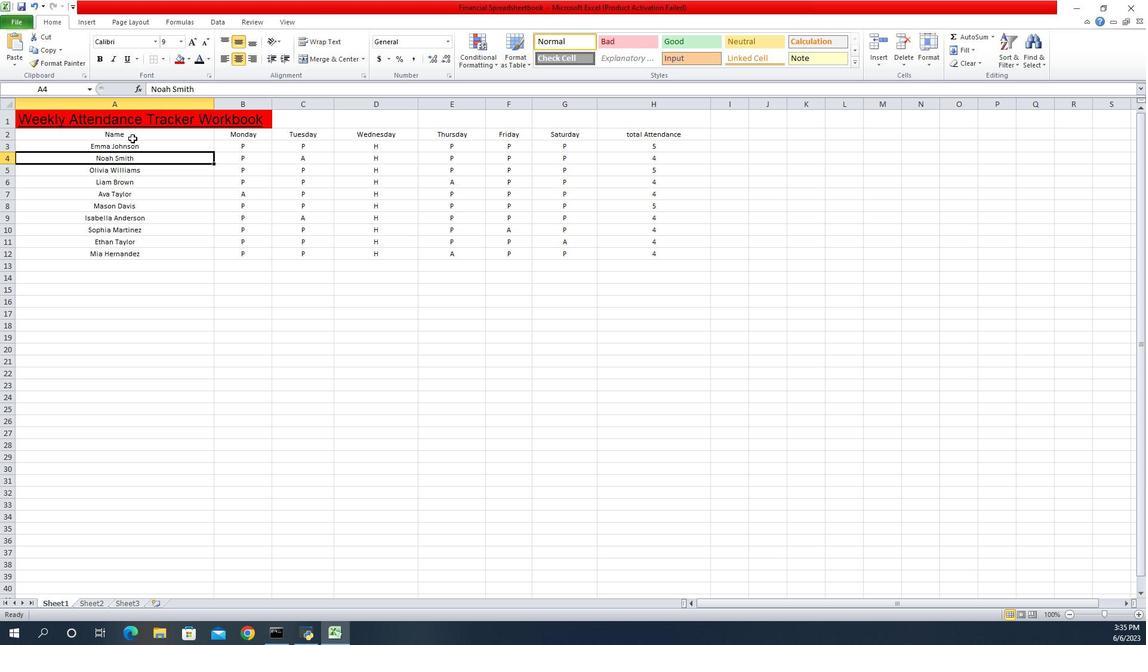 
Action: Mouse pressed left at (651, 100)
Screenshot: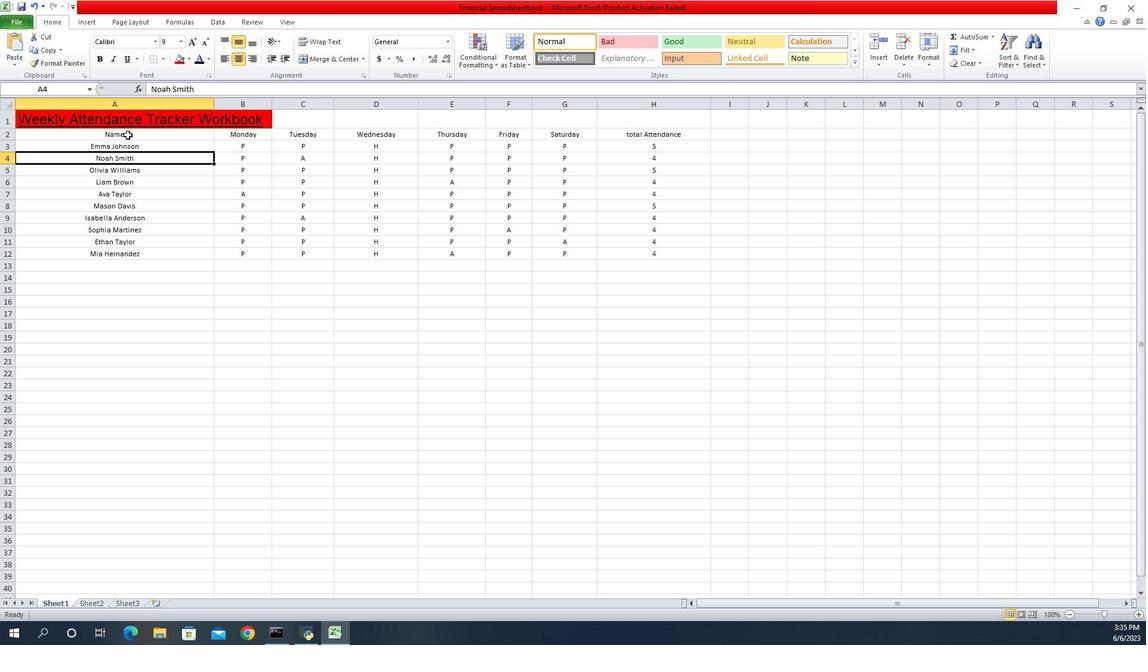 
Action: Key pressed <Key.shift><Key.down><Key.right>
Screenshot: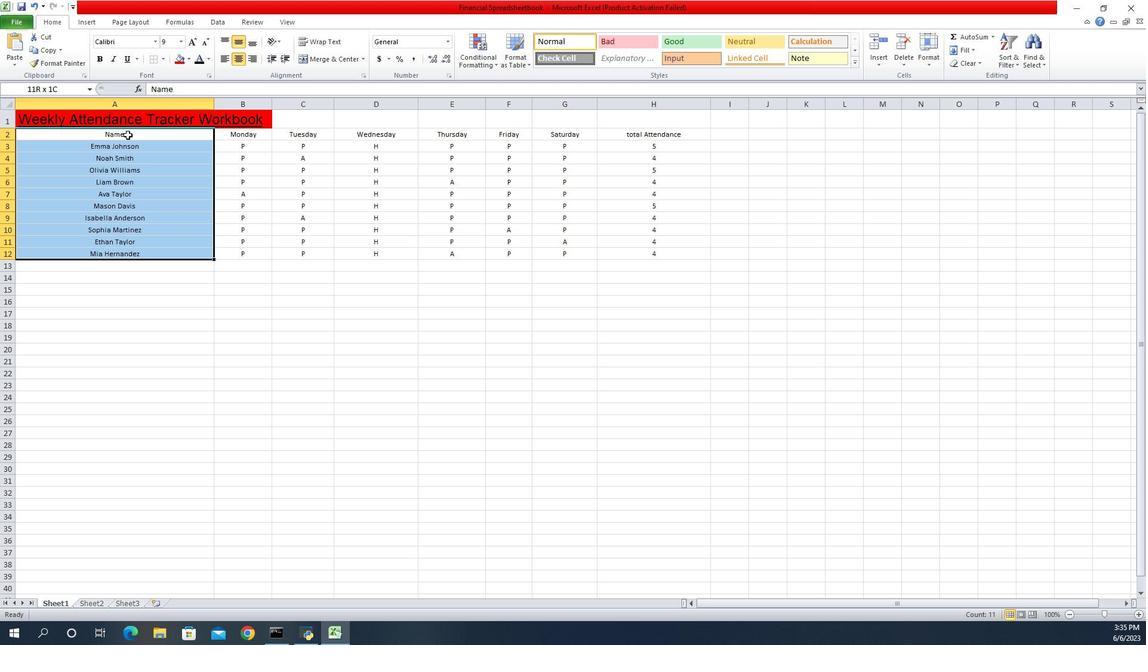 
Action: Mouse moved to (651, 100)
Screenshot: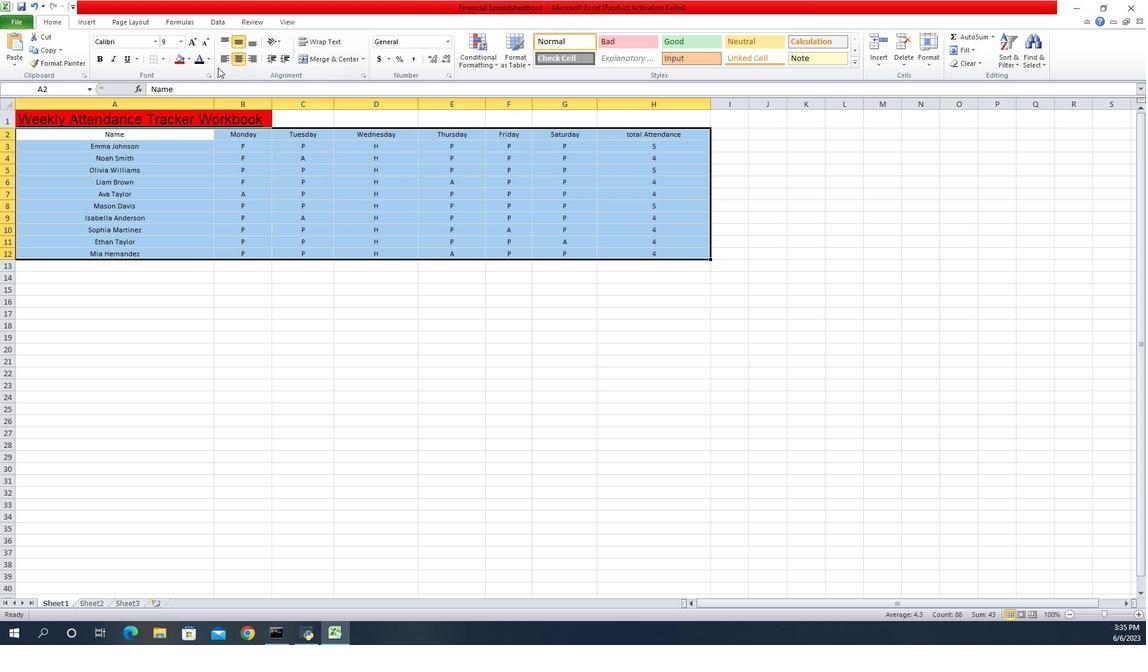 
Action: Mouse pressed left at (651, 100)
Screenshot: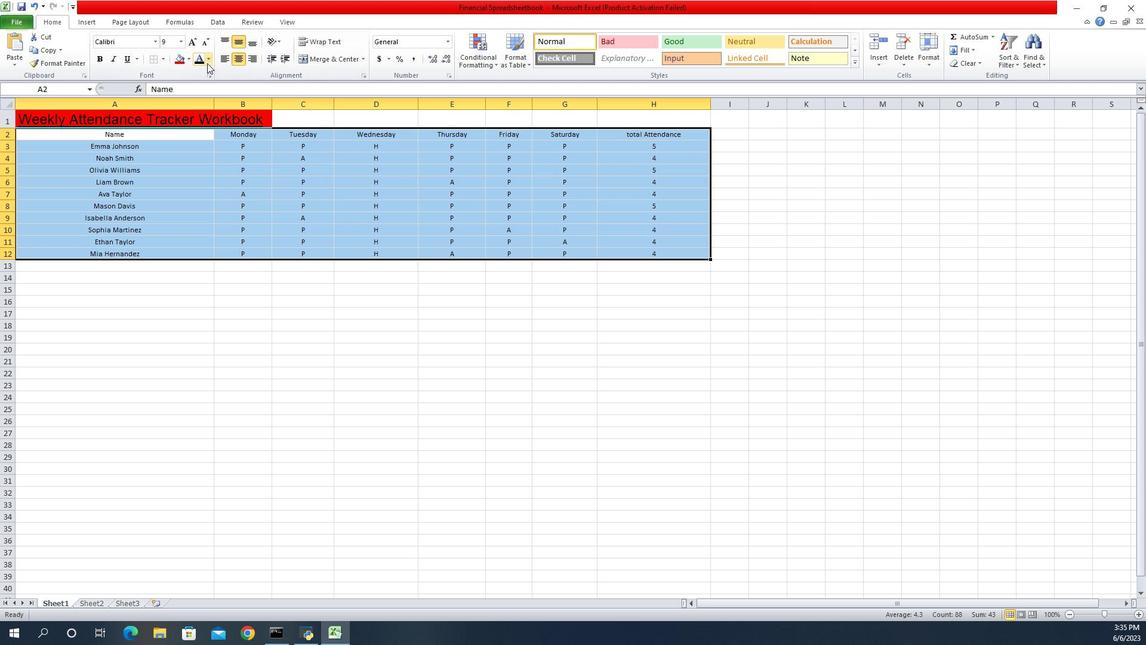 
Action: Mouse moved to (651, 100)
Screenshot: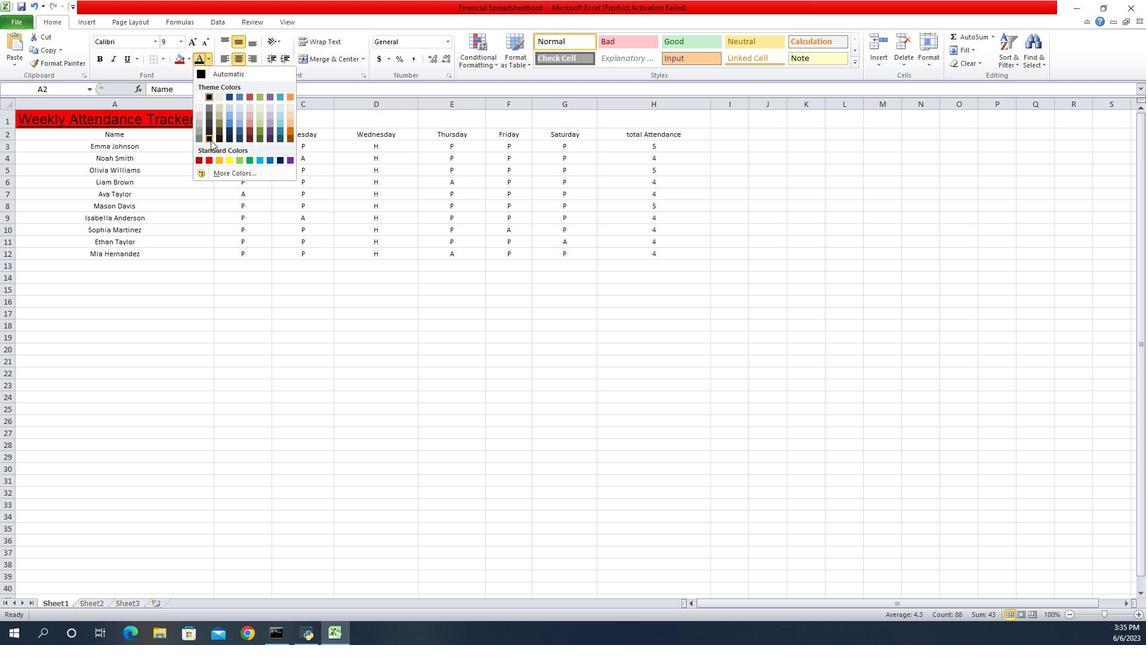 
Action: Mouse pressed left at (651, 100)
Screenshot: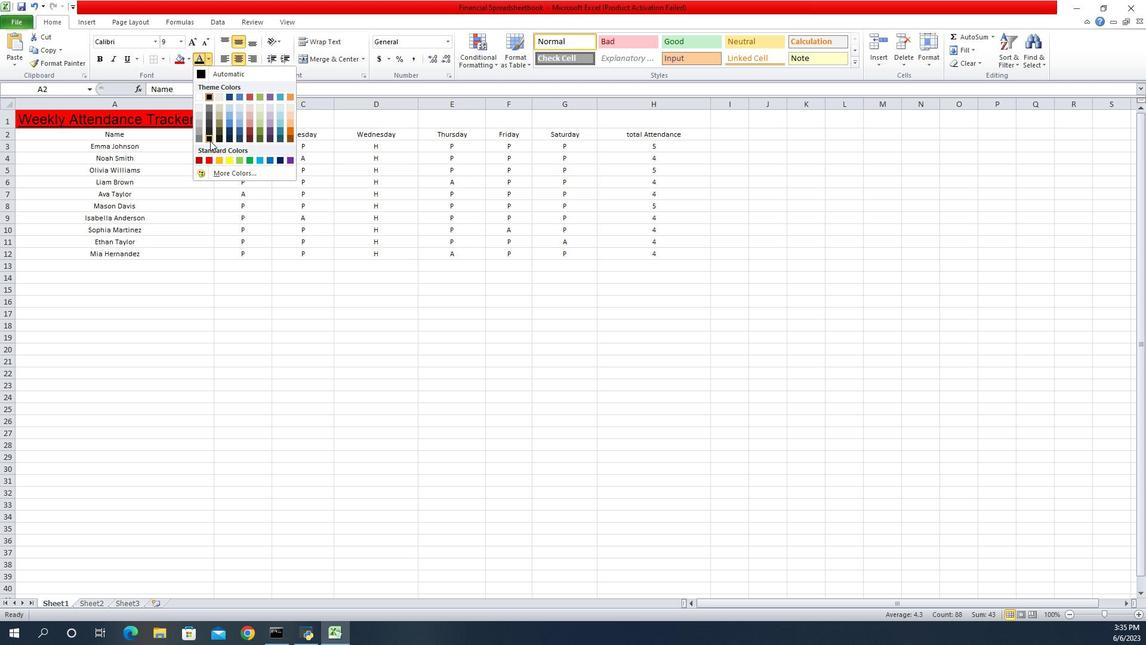 
Action: Mouse moved to (651, 100)
Screenshot: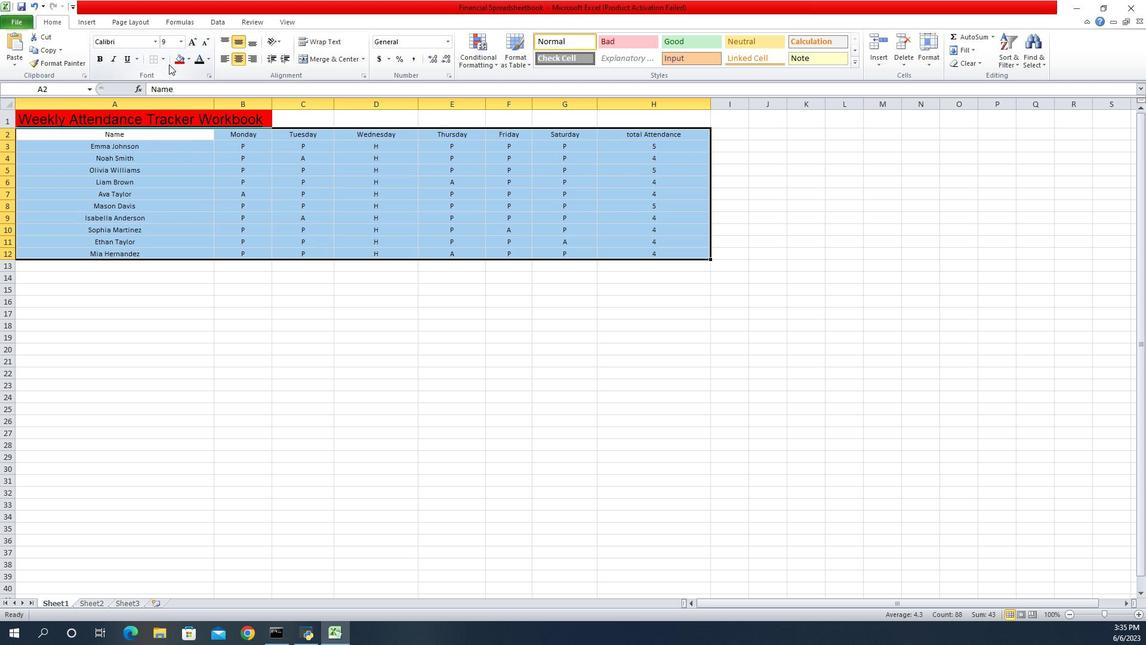 
Action: Mouse pressed left at (651, 100)
Screenshot: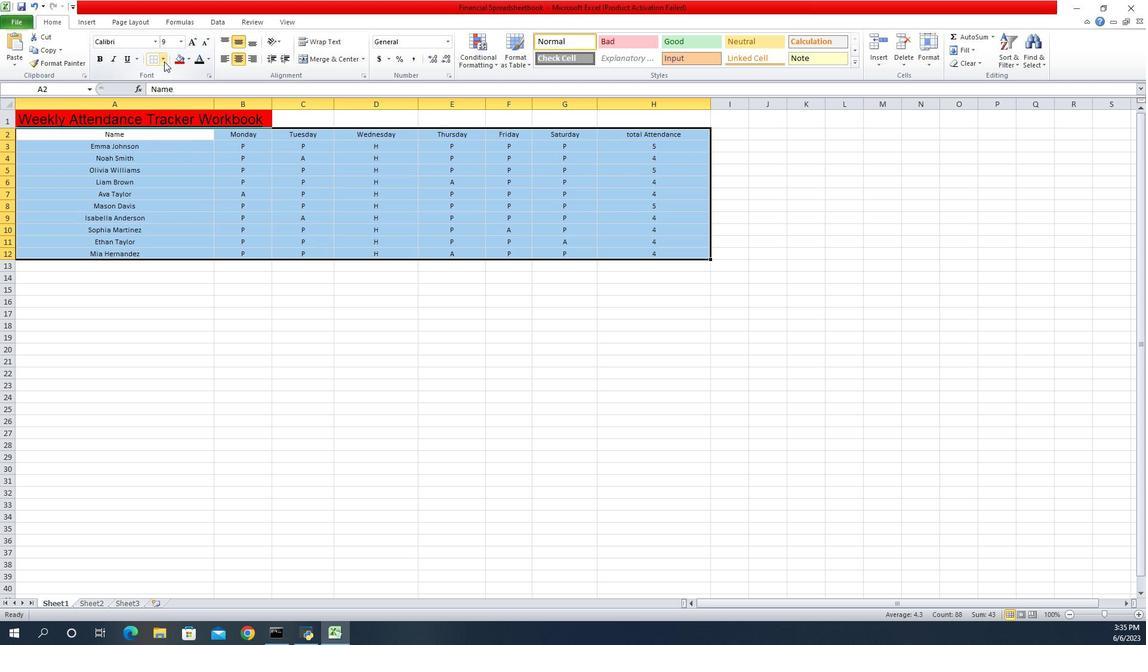 
Action: Mouse moved to (651, 100)
Screenshot: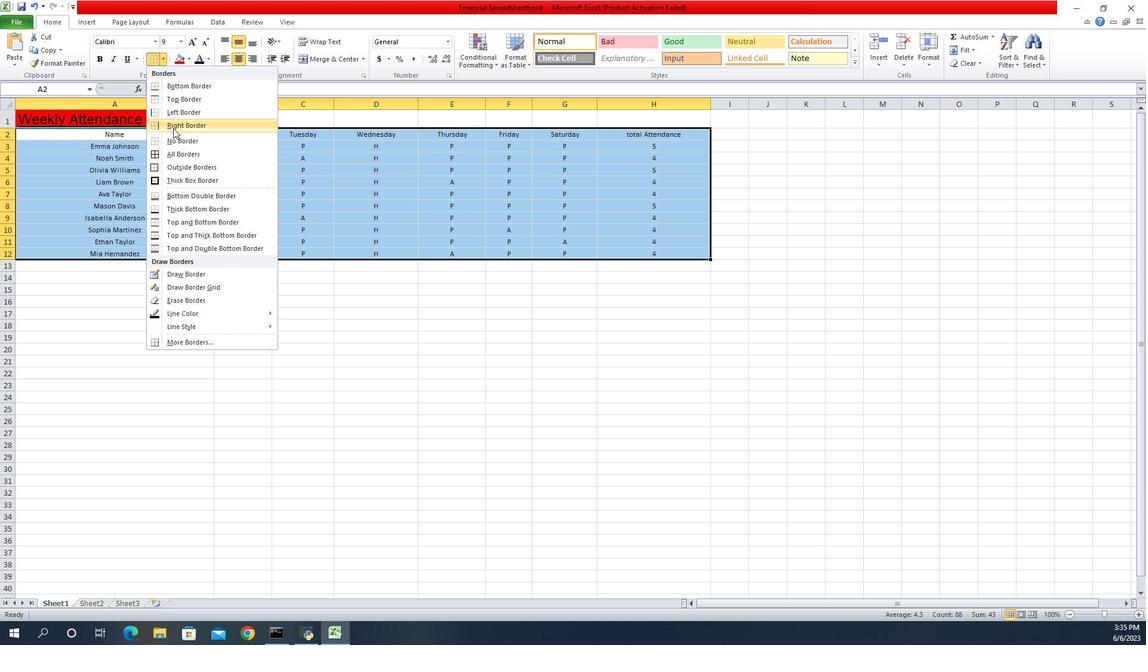 
Action: Mouse pressed left at (651, 100)
Screenshot: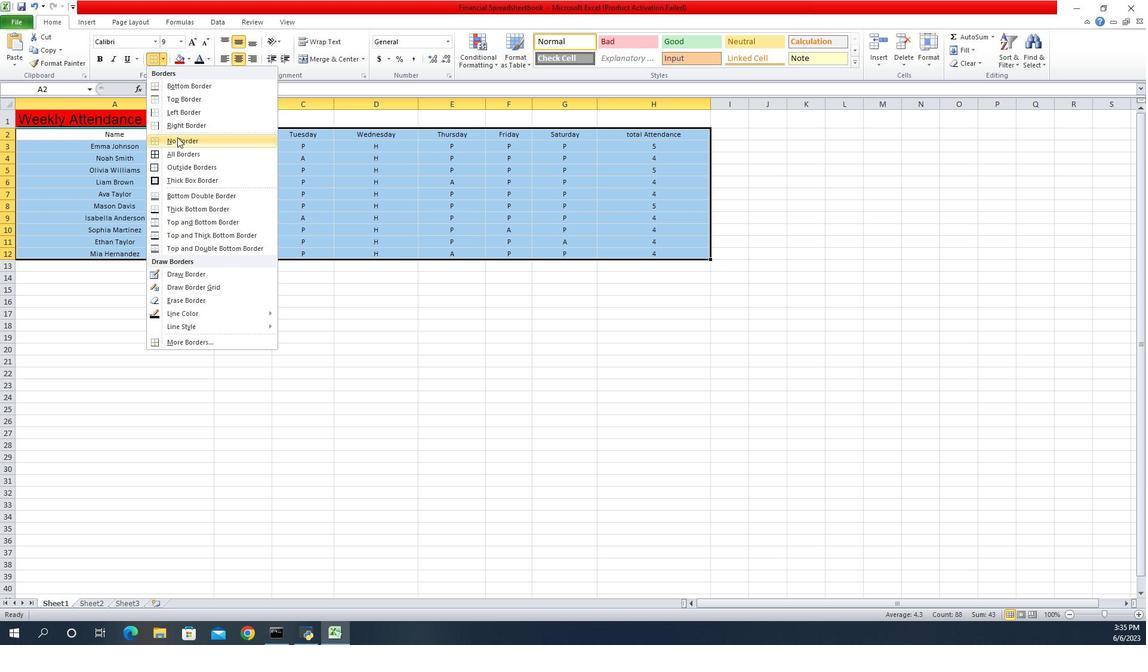 
Action: Mouse moved to (651, 100)
Screenshot: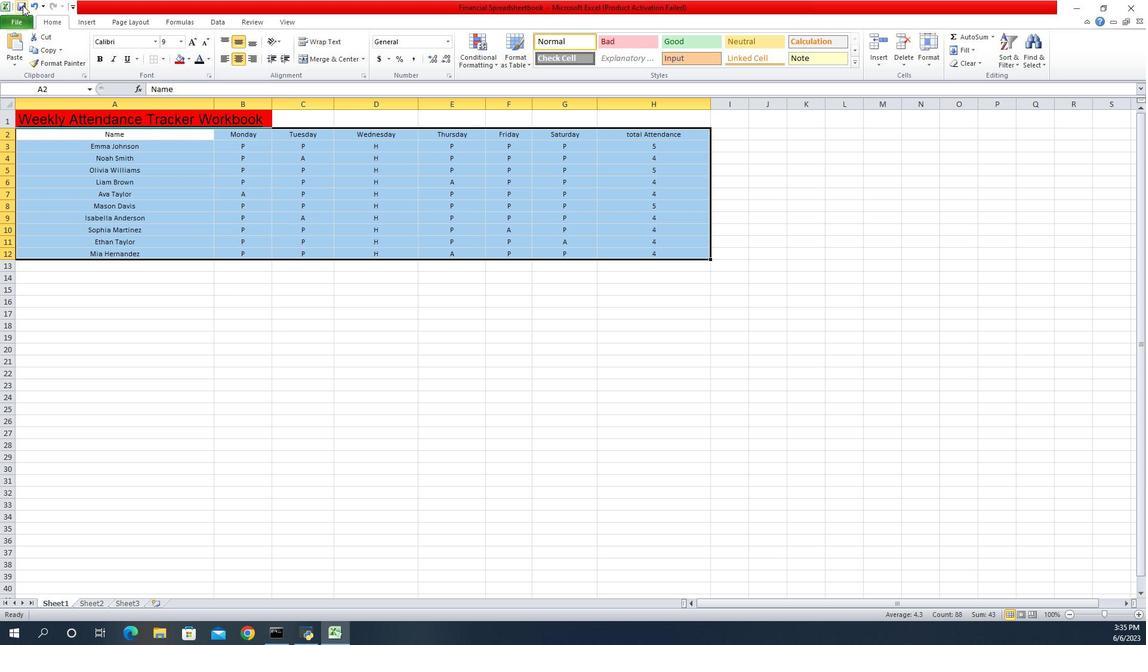 
Action: Mouse pressed left at (651, 100)
Screenshot: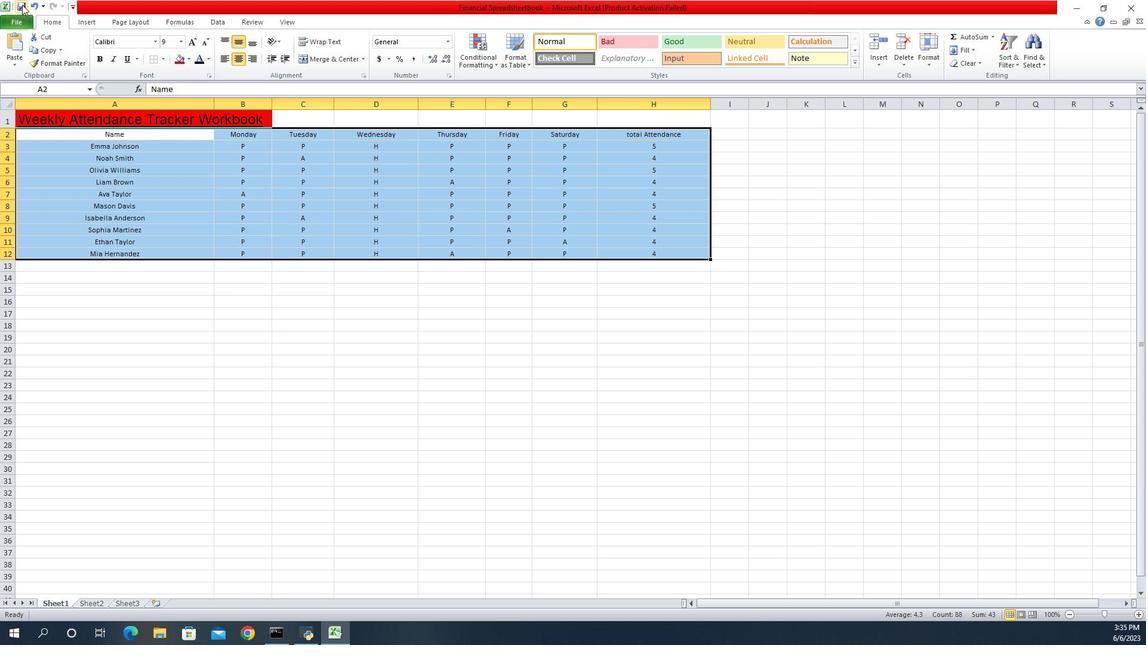 
Action: Mouse moved to (651, 100)
Screenshot: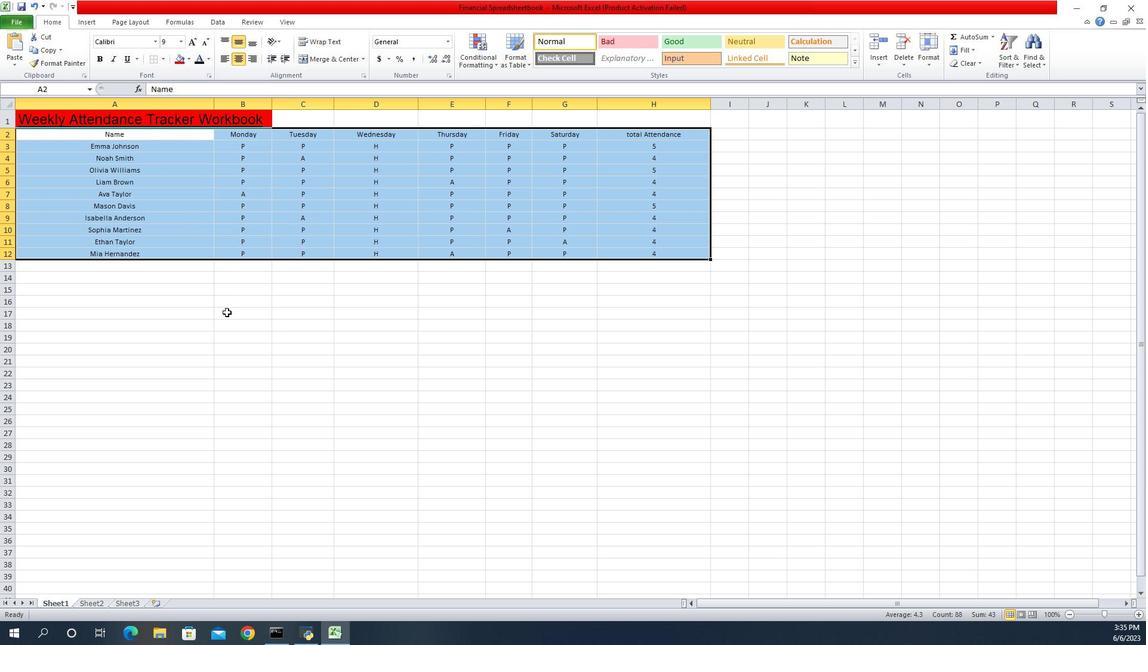 
Action: Mouse pressed left at (651, 100)
Screenshot: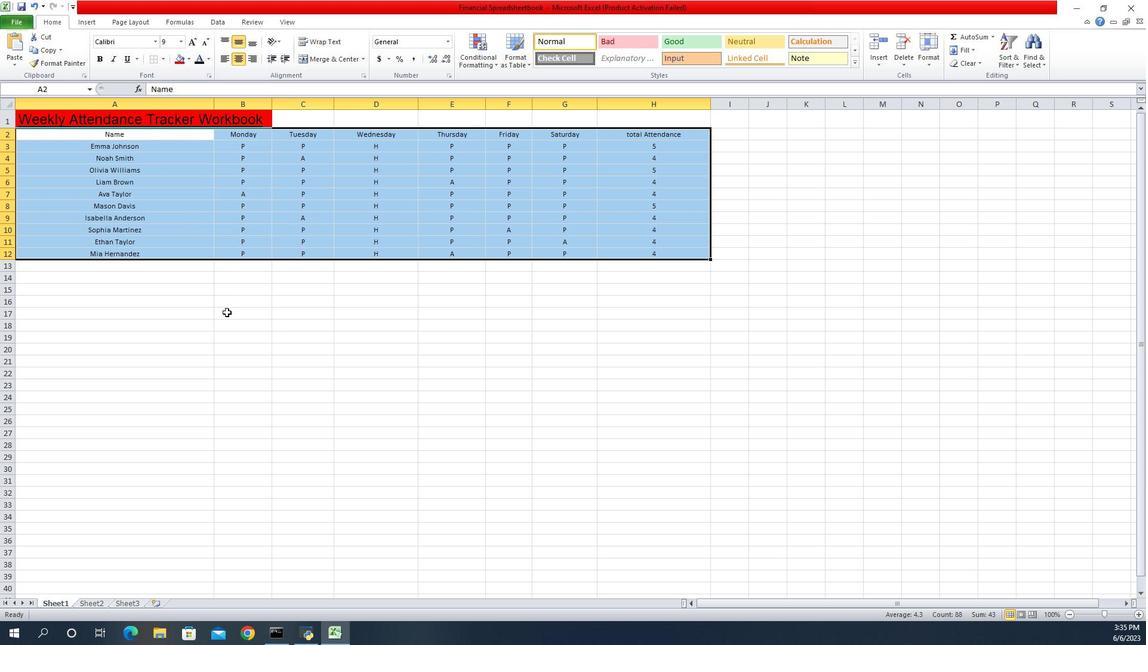 
